 Task: Create a due date automation trigger when advanced on, 2 days working before a card is due add dates starting this week at 11:00 AM.
Action: Mouse moved to (1017, 298)
Screenshot: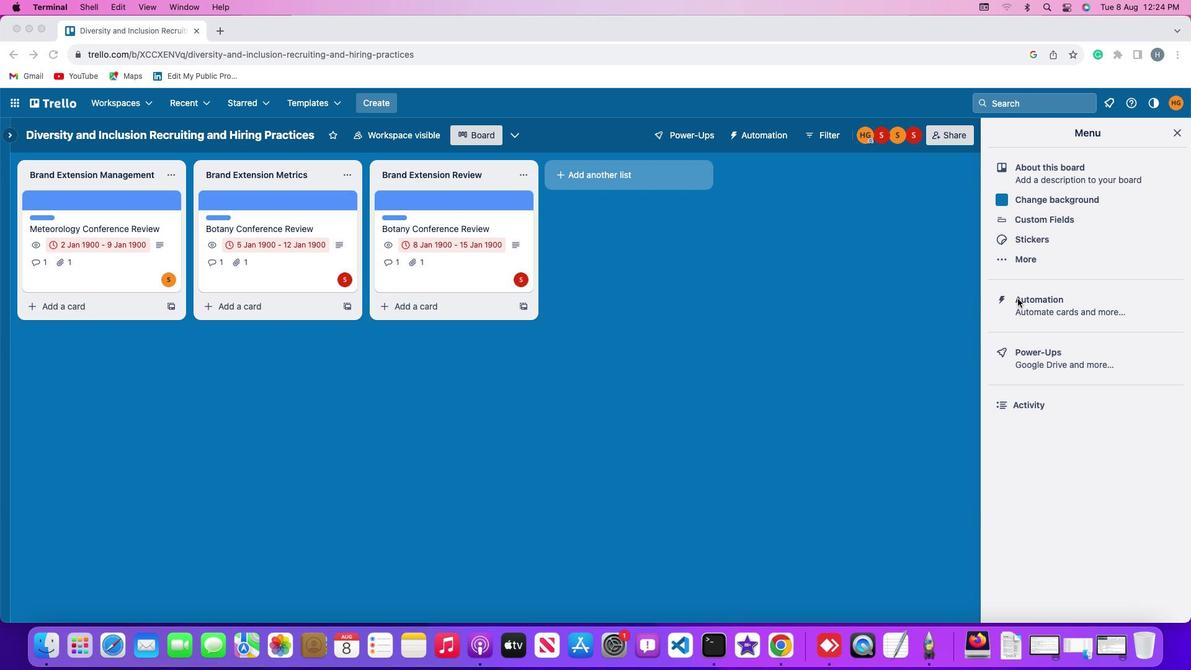 
Action: Mouse pressed left at (1017, 298)
Screenshot: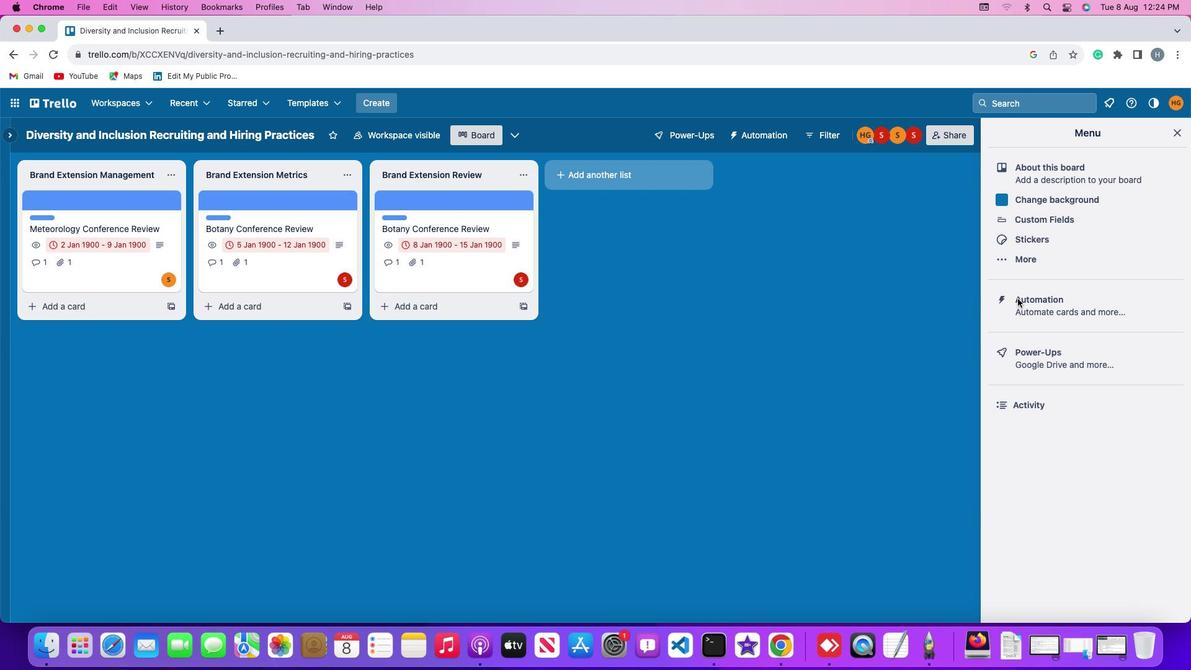 
Action: Mouse pressed left at (1017, 298)
Screenshot: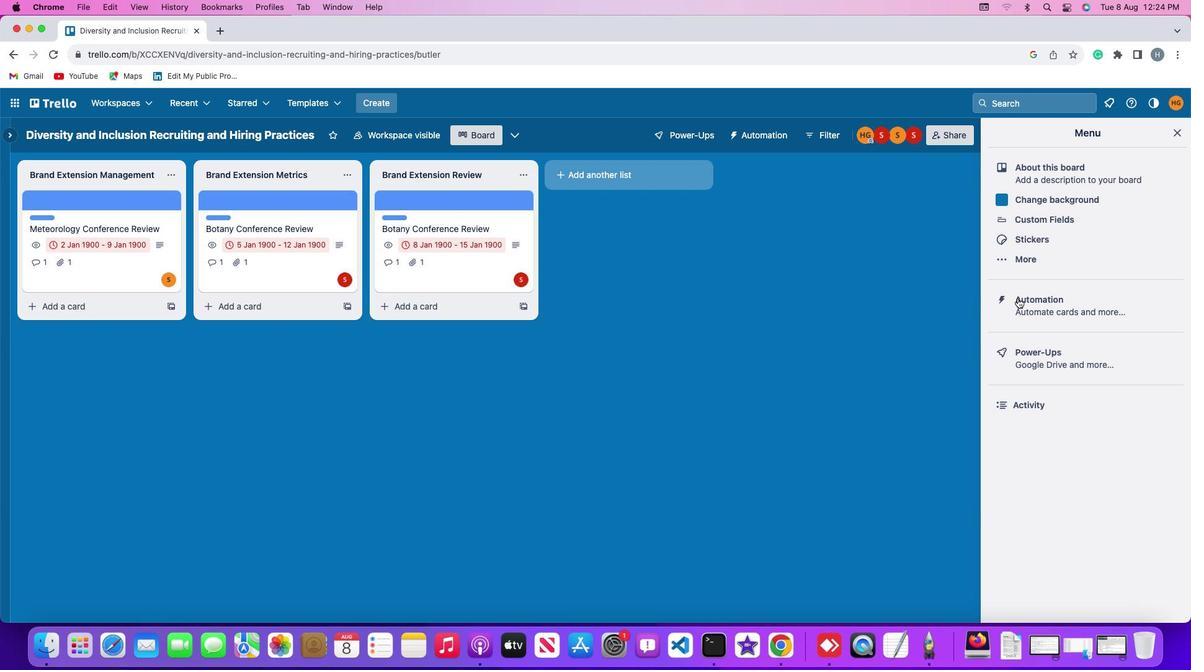 
Action: Mouse moved to (93, 292)
Screenshot: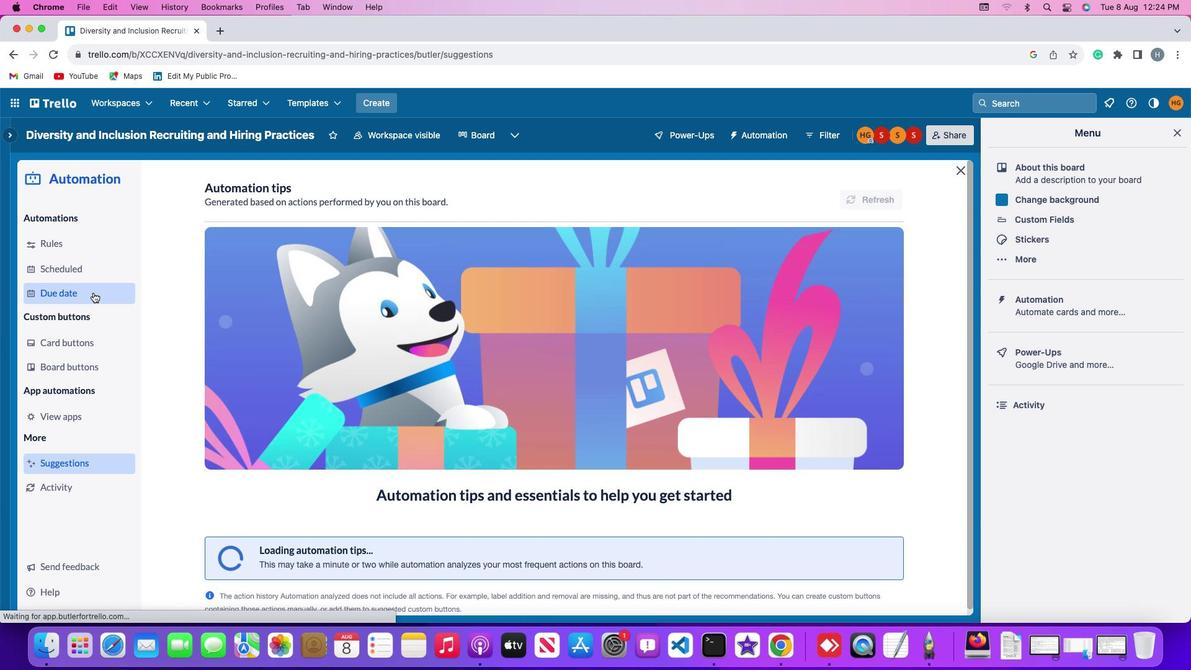 
Action: Mouse pressed left at (93, 292)
Screenshot: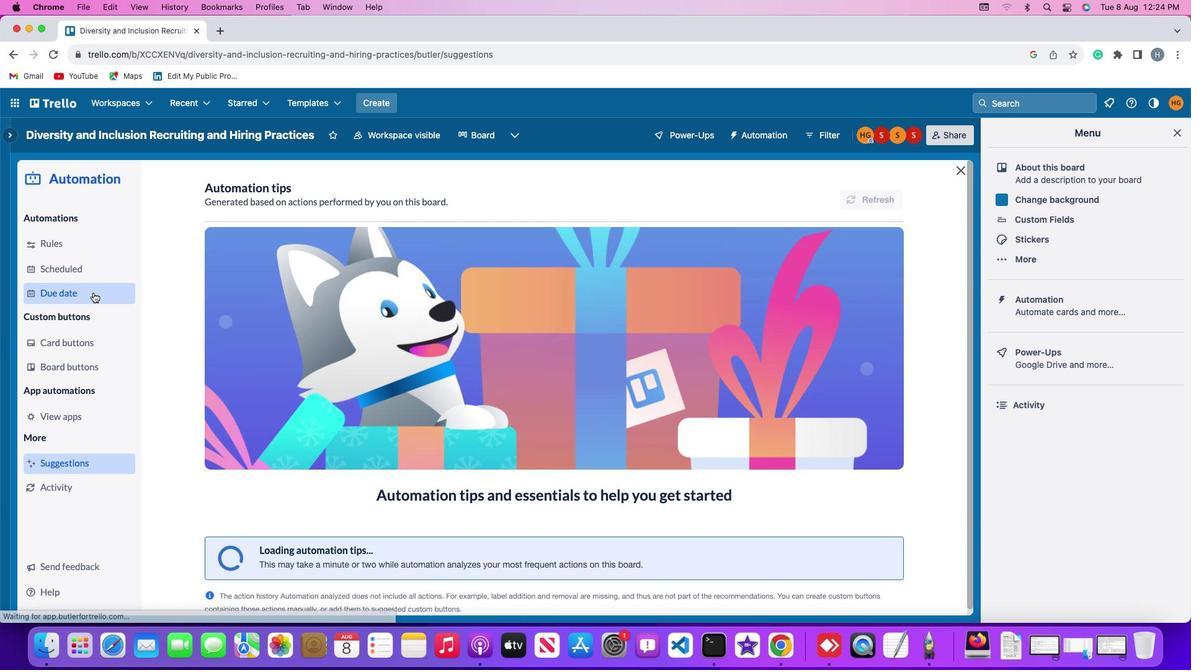 
Action: Mouse moved to (855, 187)
Screenshot: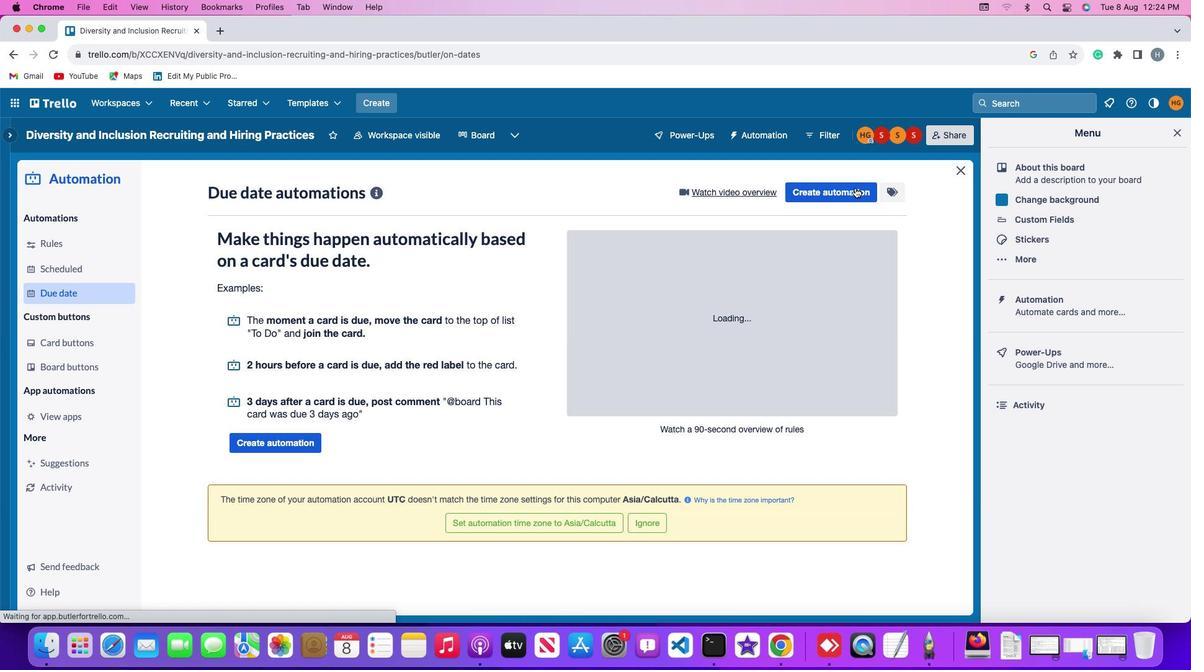 
Action: Mouse pressed left at (855, 187)
Screenshot: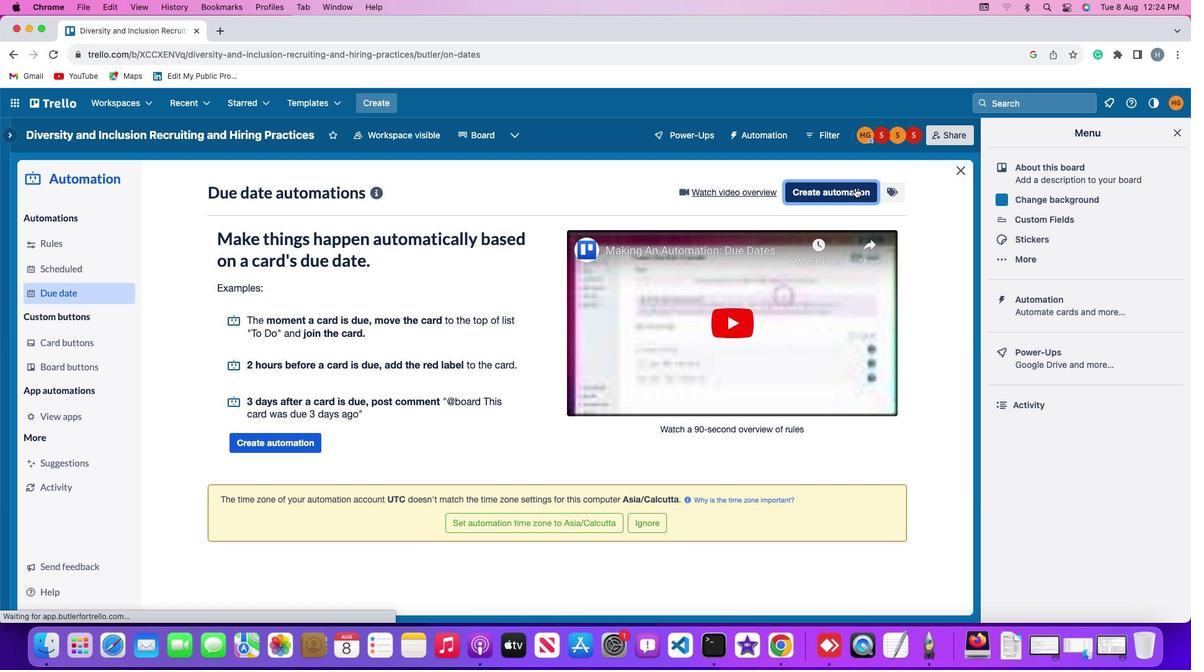 
Action: Mouse moved to (491, 305)
Screenshot: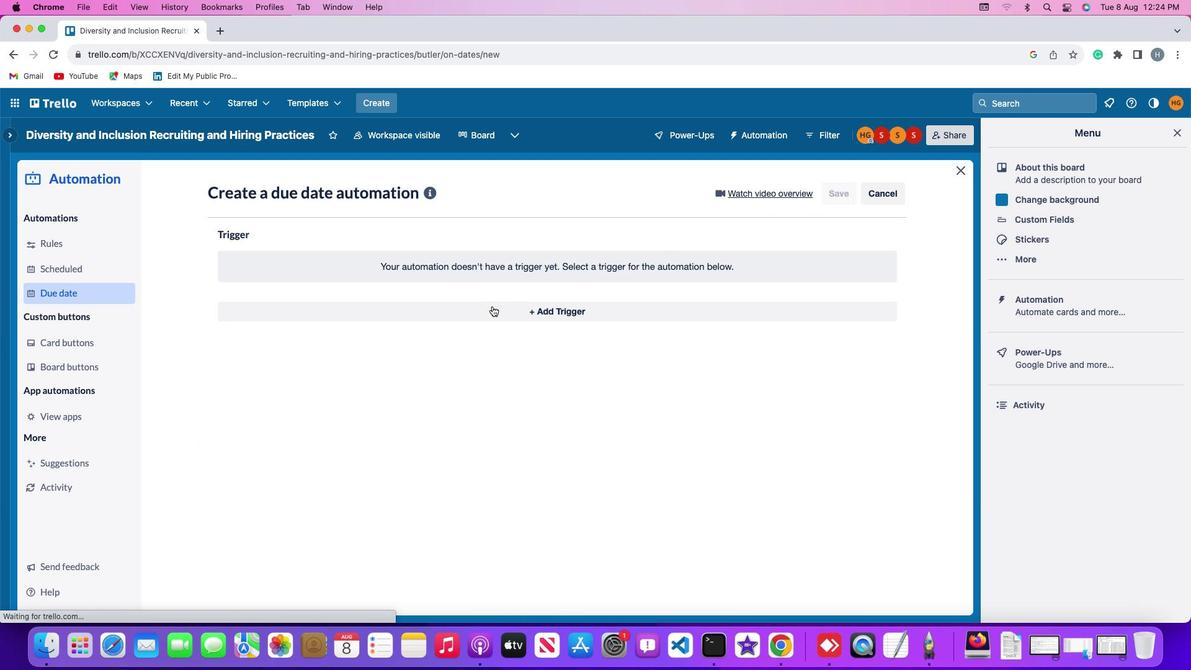 
Action: Mouse pressed left at (491, 305)
Screenshot: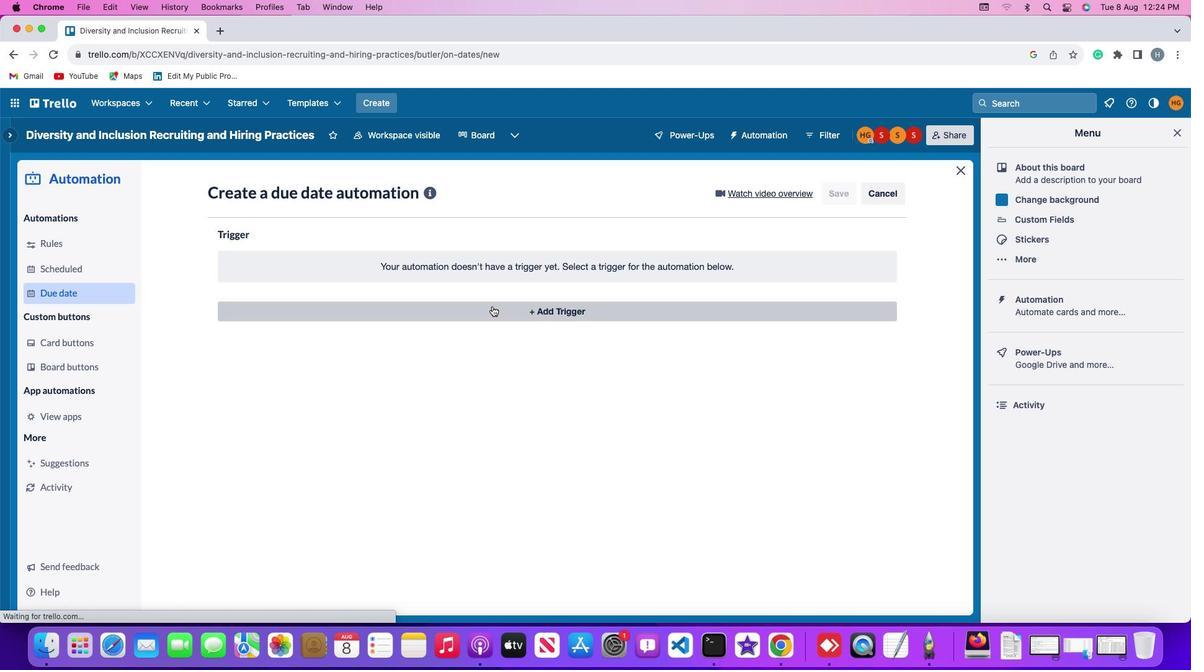 
Action: Mouse moved to (243, 495)
Screenshot: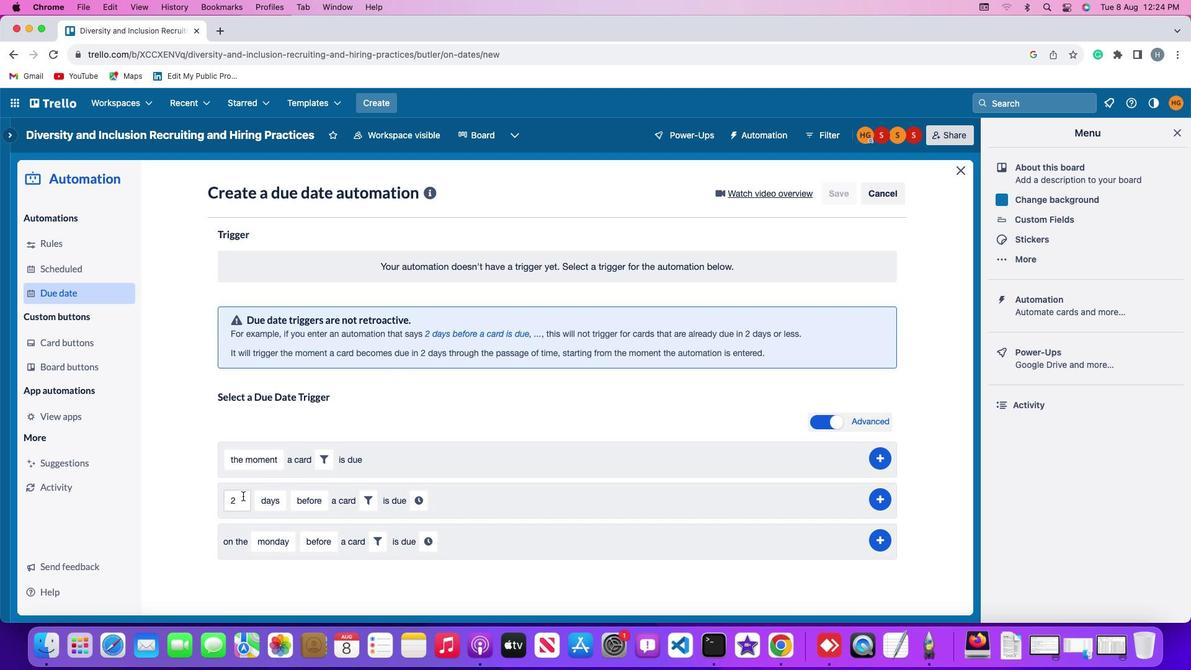 
Action: Mouse pressed left at (243, 495)
Screenshot: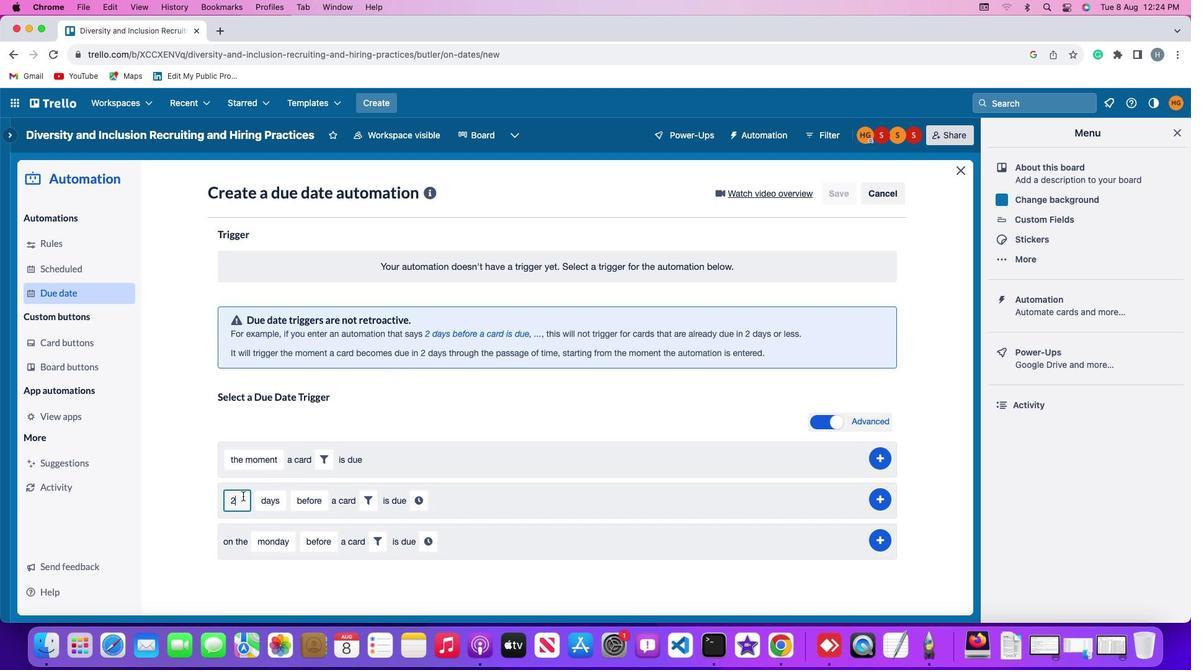 
Action: Key pressed Key.backspace'2'
Screenshot: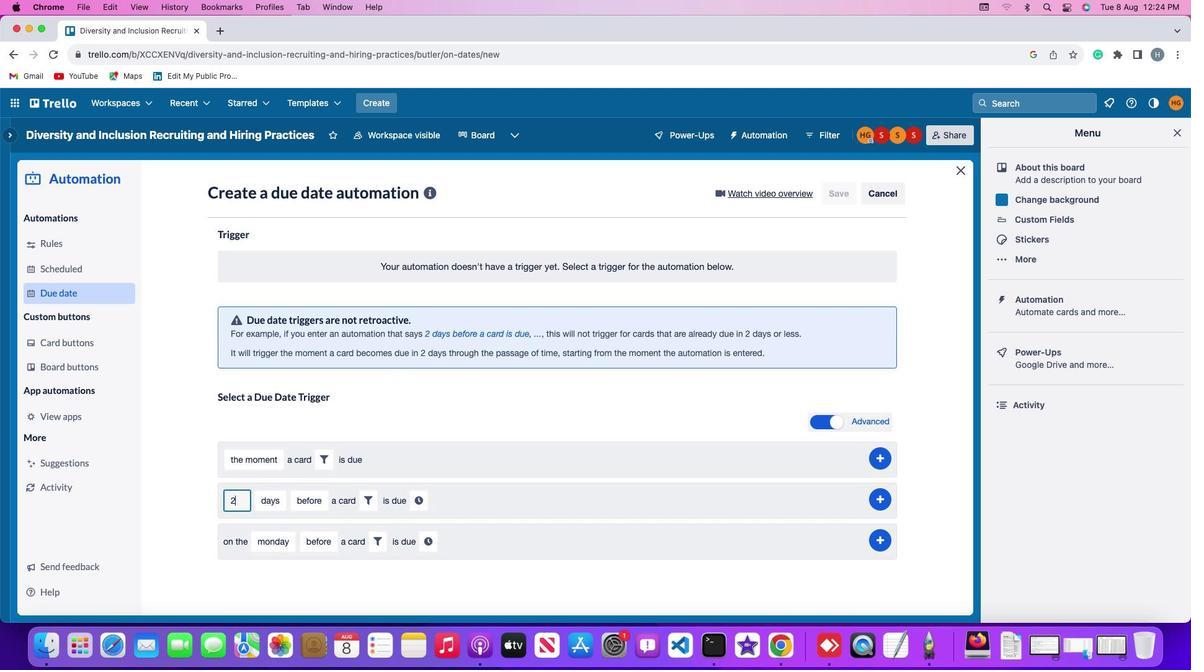 
Action: Mouse moved to (260, 496)
Screenshot: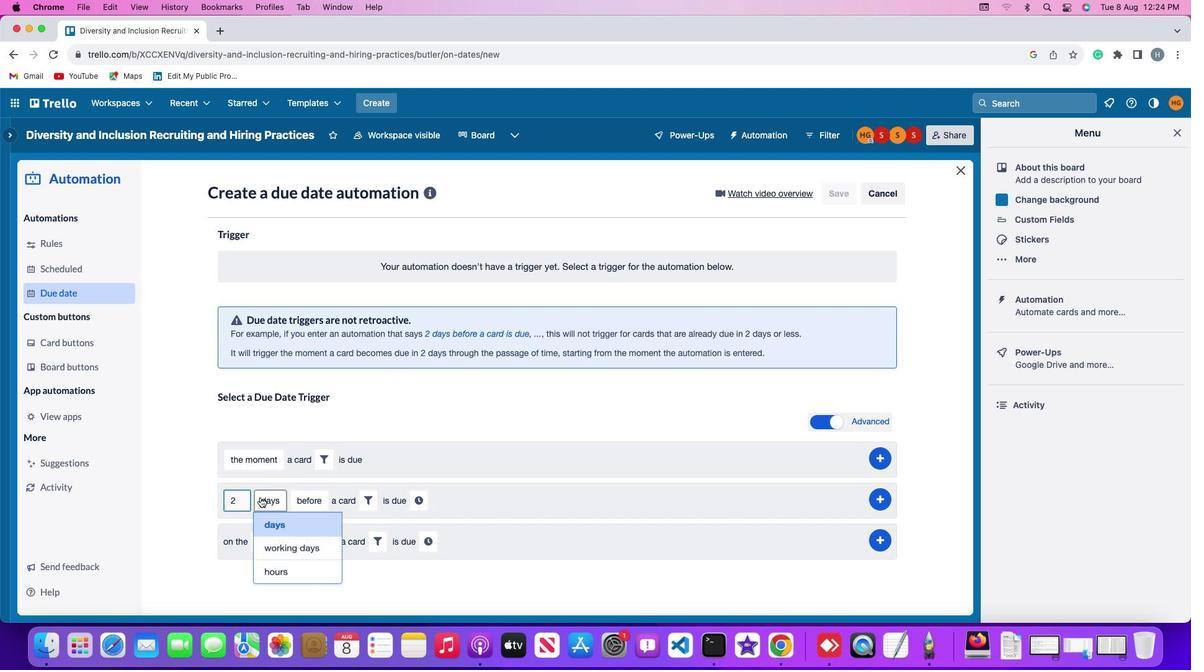 
Action: Mouse pressed left at (260, 496)
Screenshot: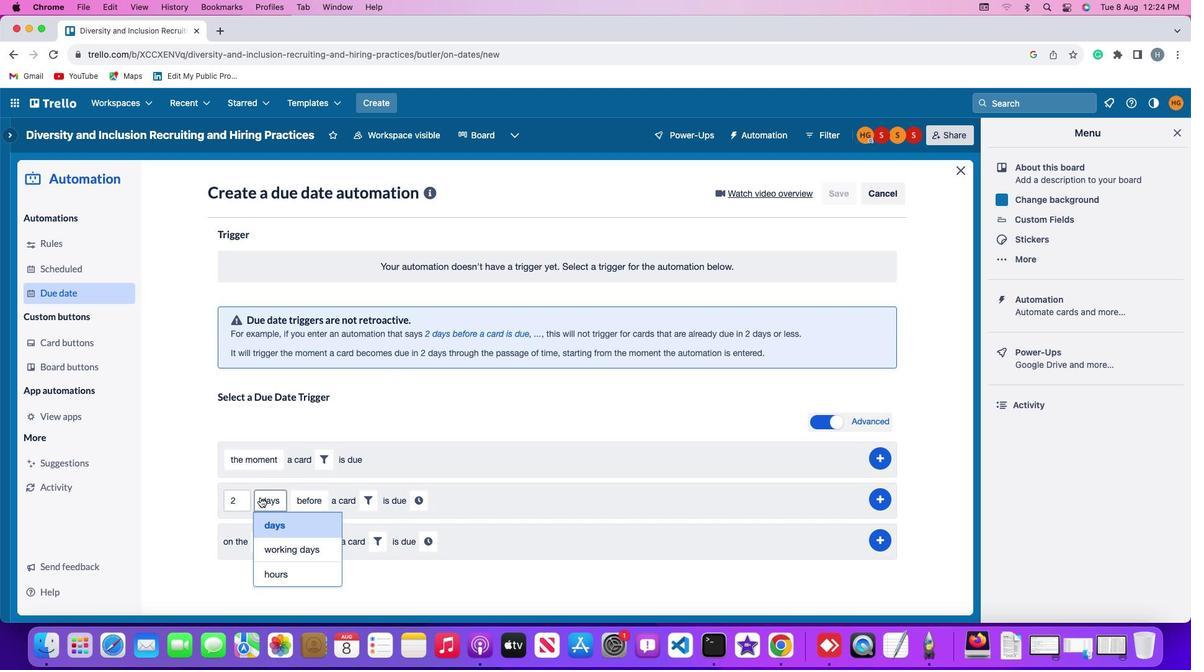 
Action: Mouse moved to (275, 547)
Screenshot: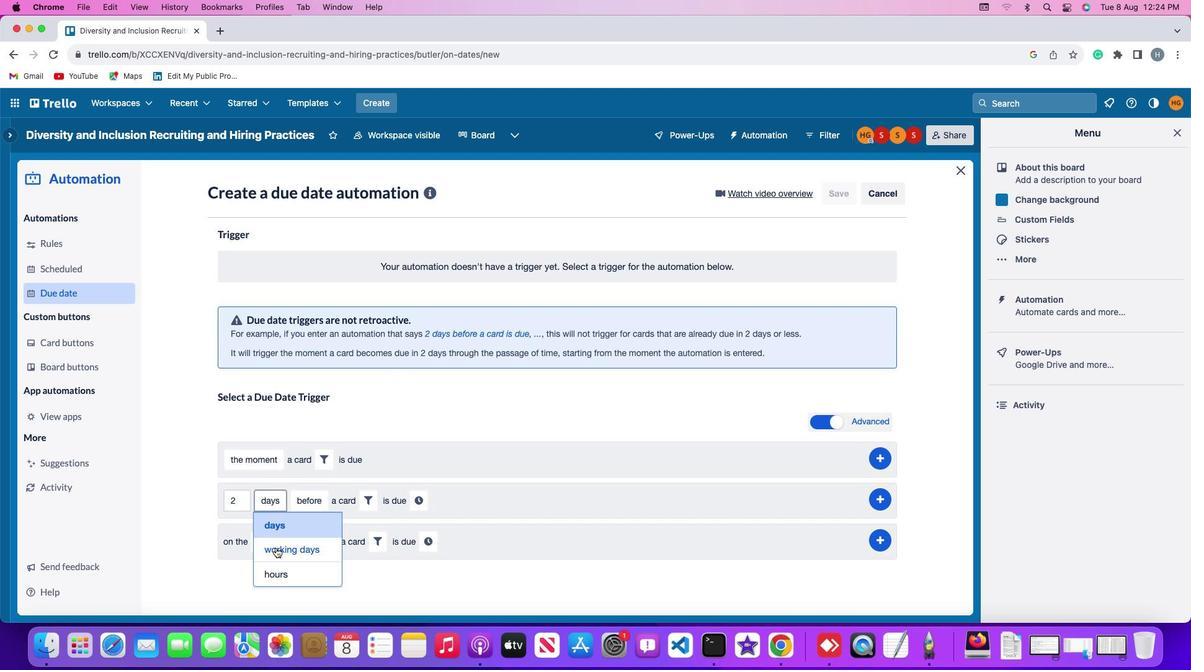 
Action: Mouse pressed left at (275, 547)
Screenshot: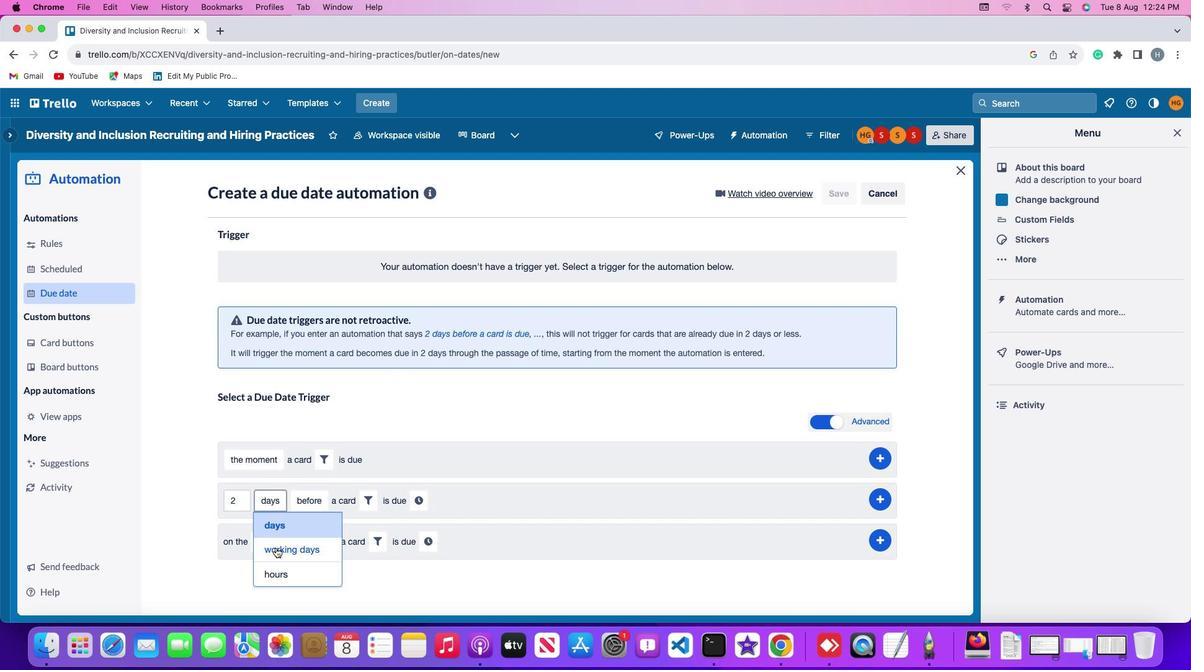 
Action: Mouse moved to (336, 503)
Screenshot: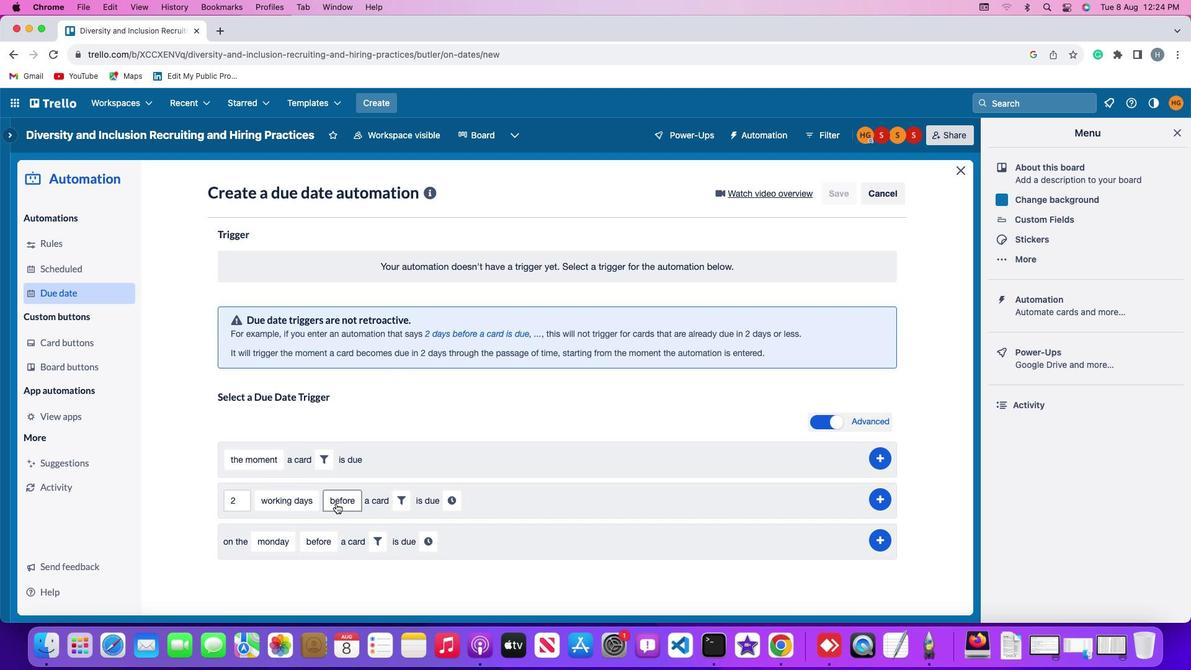 
Action: Mouse pressed left at (336, 503)
Screenshot: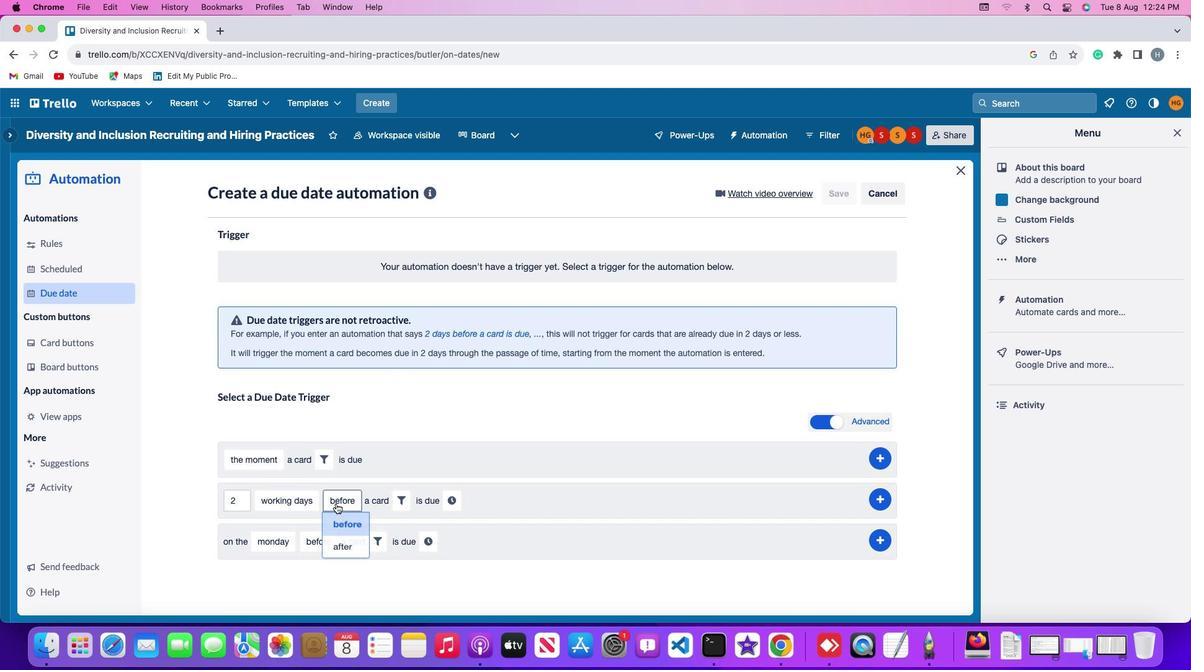 
Action: Mouse moved to (343, 522)
Screenshot: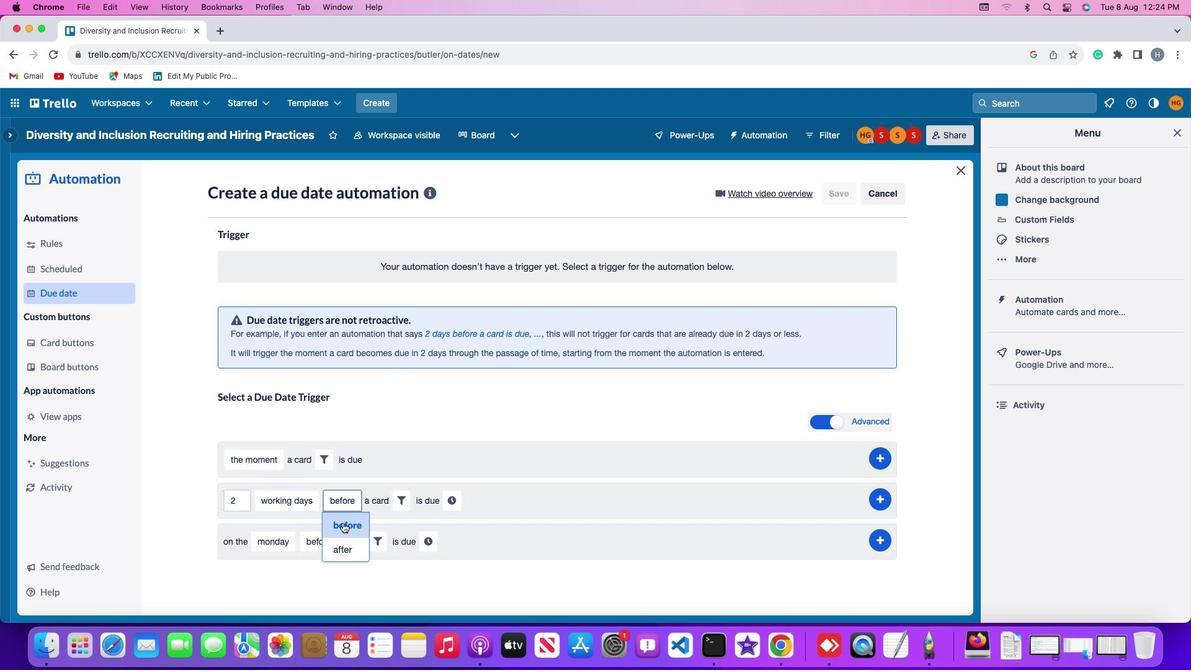 
Action: Mouse pressed left at (343, 522)
Screenshot: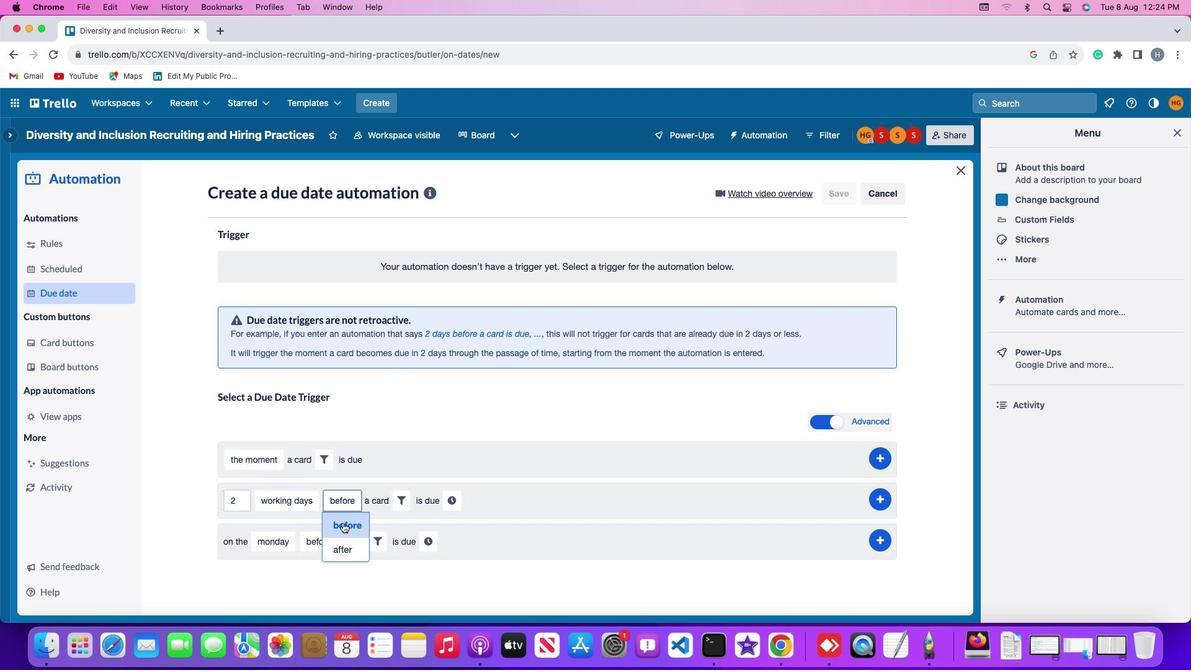
Action: Mouse moved to (405, 501)
Screenshot: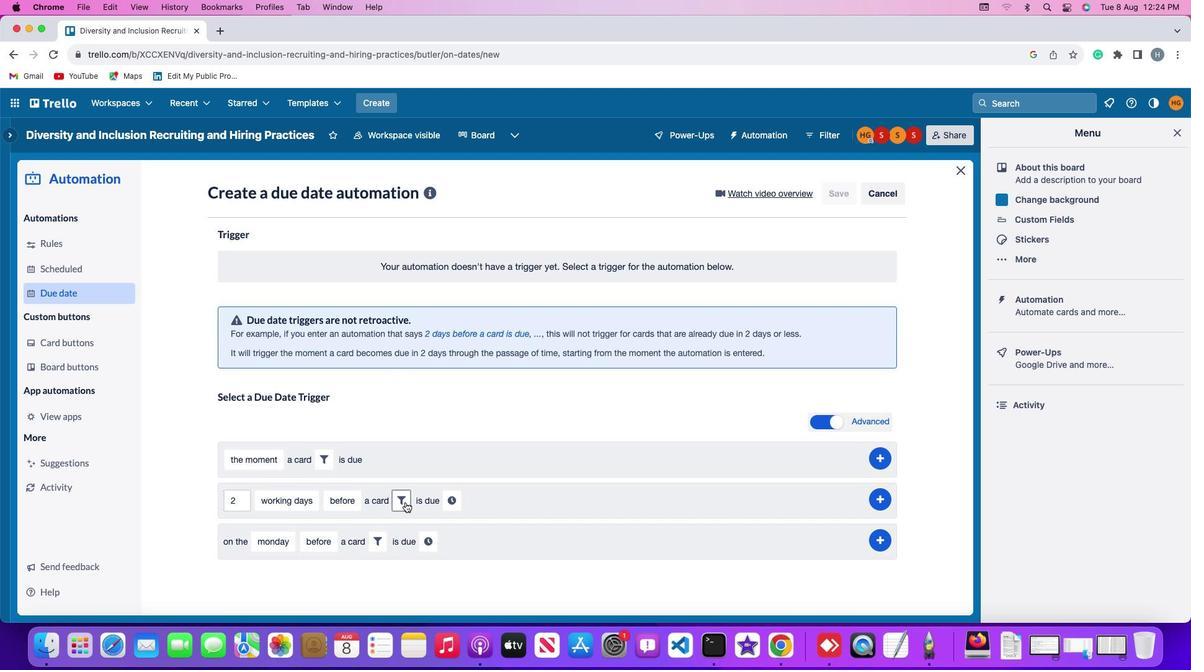 
Action: Mouse pressed left at (405, 501)
Screenshot: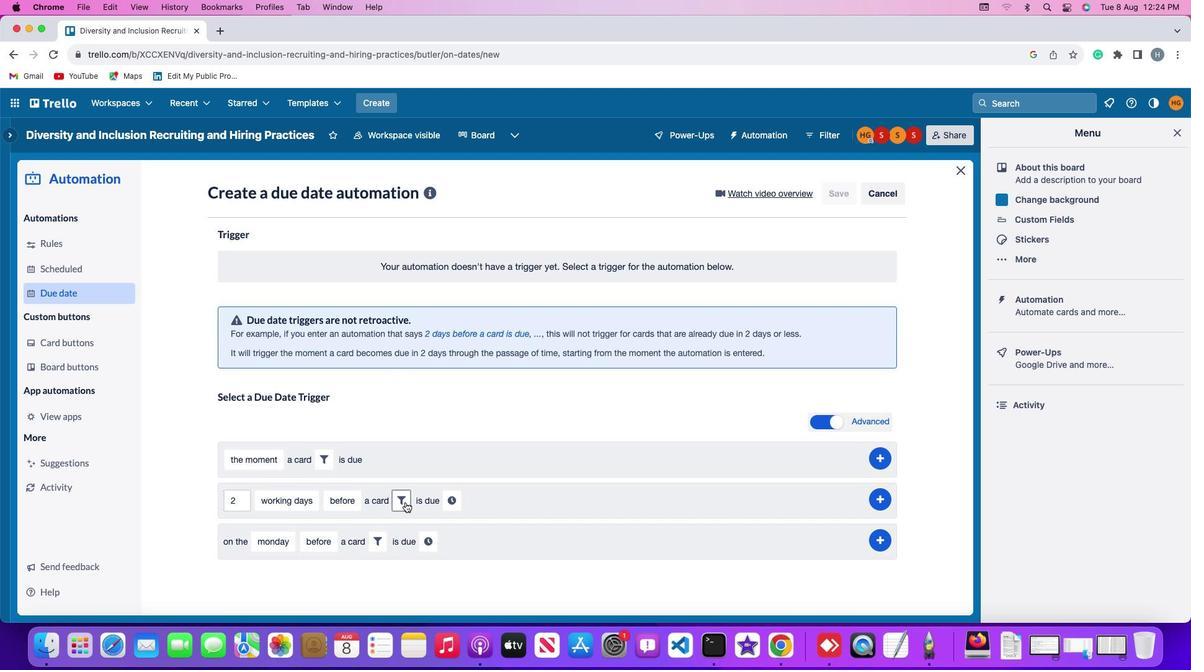 
Action: Mouse moved to (469, 534)
Screenshot: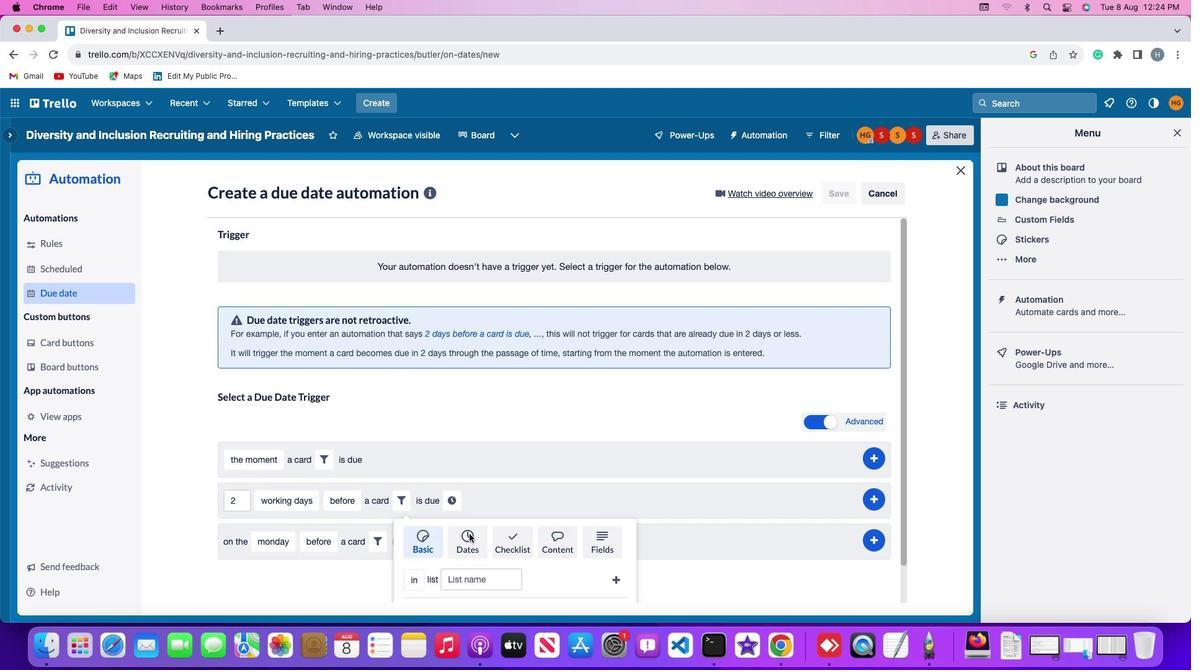 
Action: Mouse pressed left at (469, 534)
Screenshot: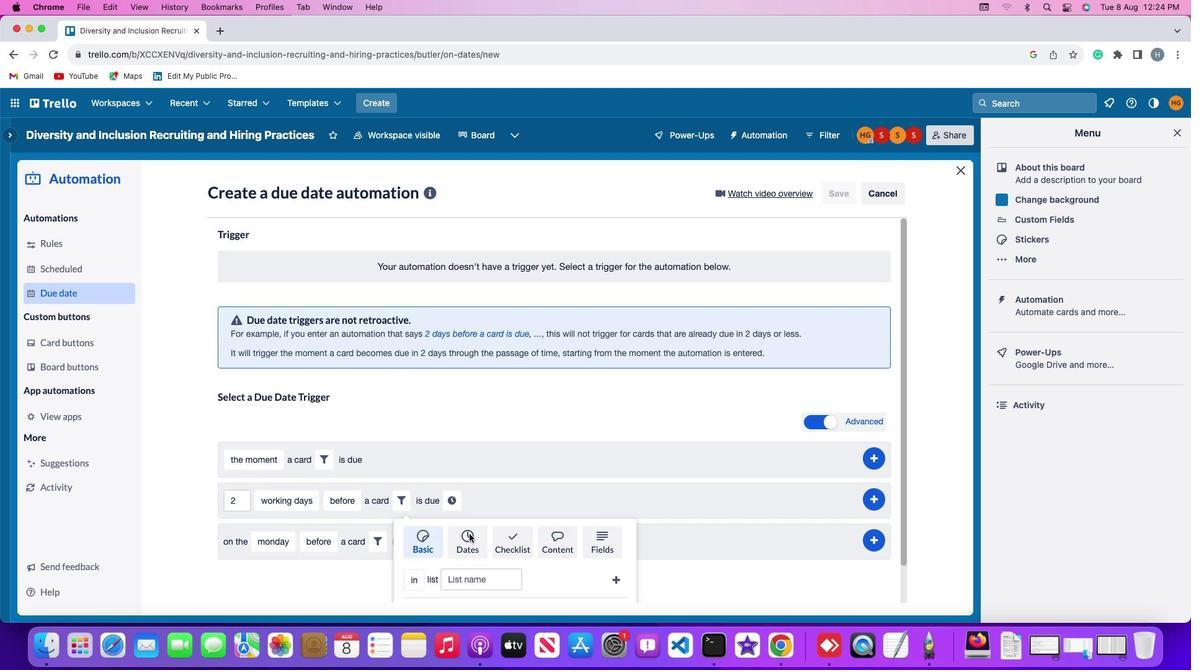 
Action: Mouse moved to (359, 569)
Screenshot: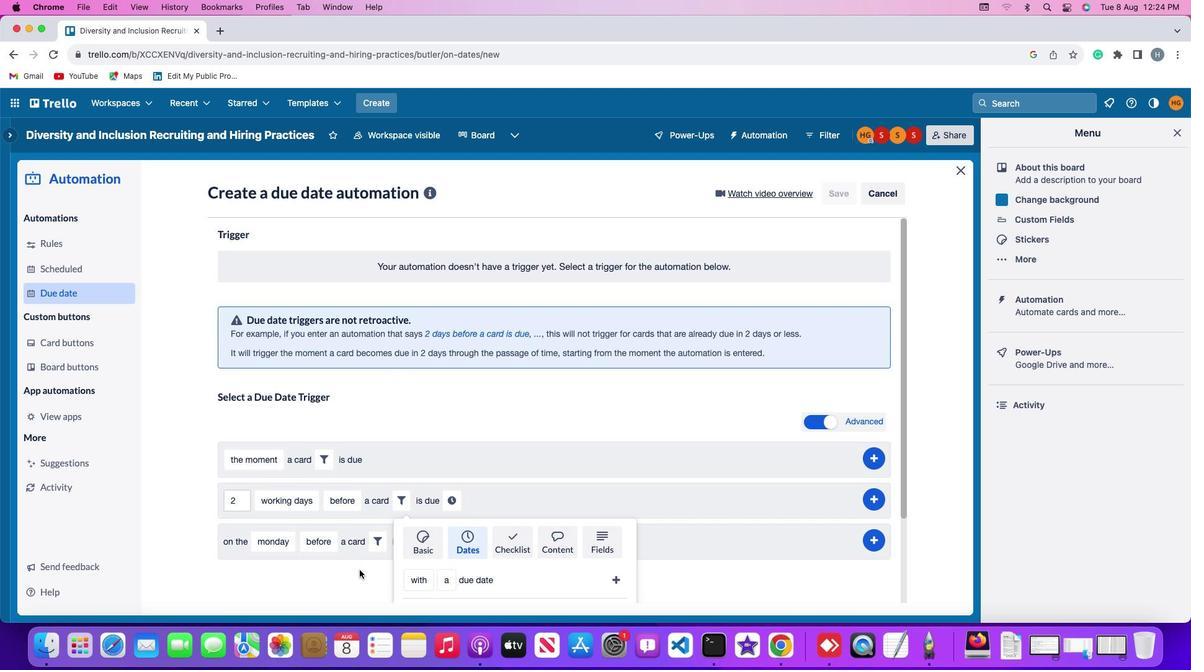 
Action: Mouse scrolled (359, 569) with delta (0, 0)
Screenshot: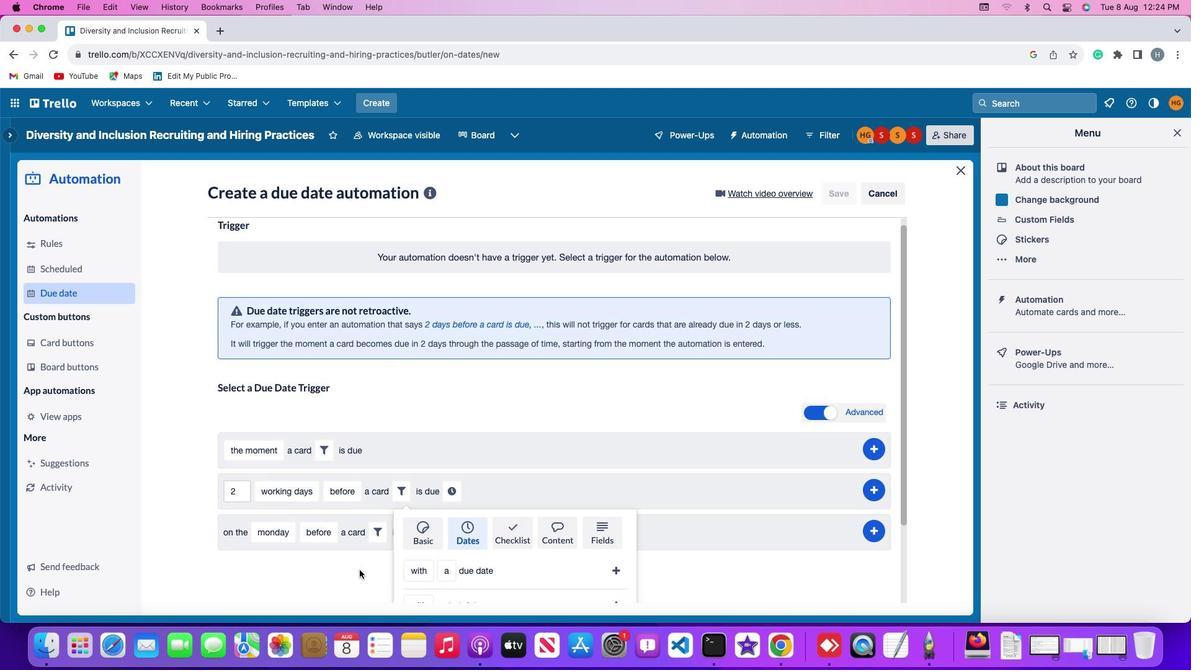 
Action: Mouse scrolled (359, 569) with delta (0, 0)
Screenshot: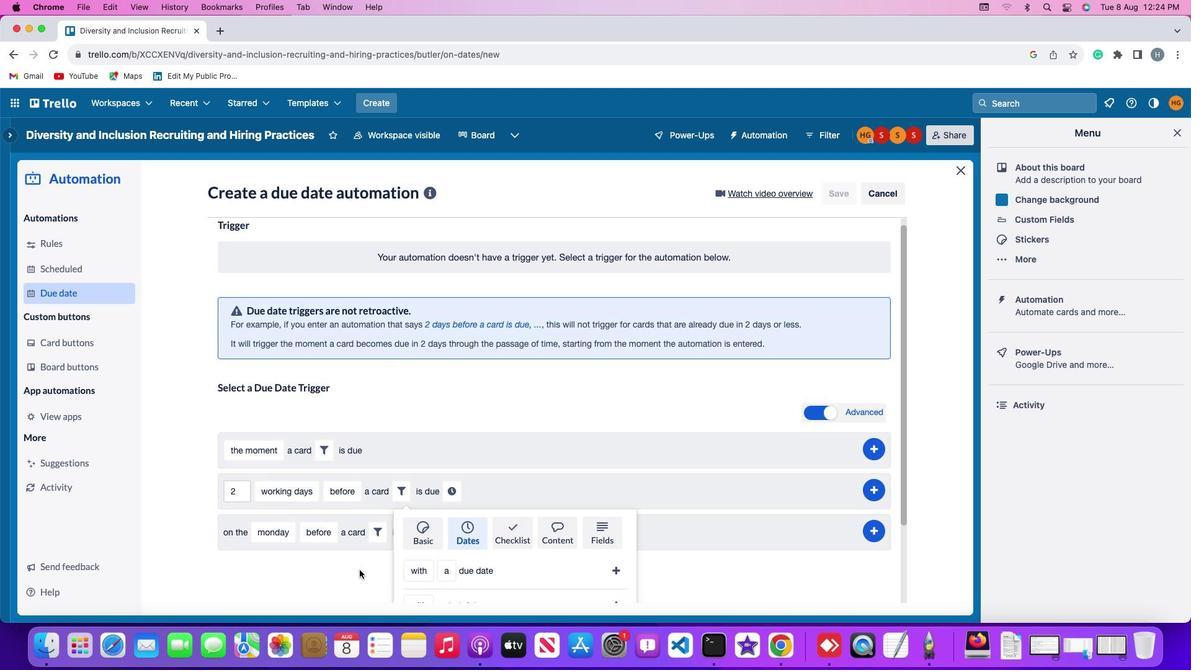 
Action: Mouse scrolled (359, 569) with delta (0, -2)
Screenshot: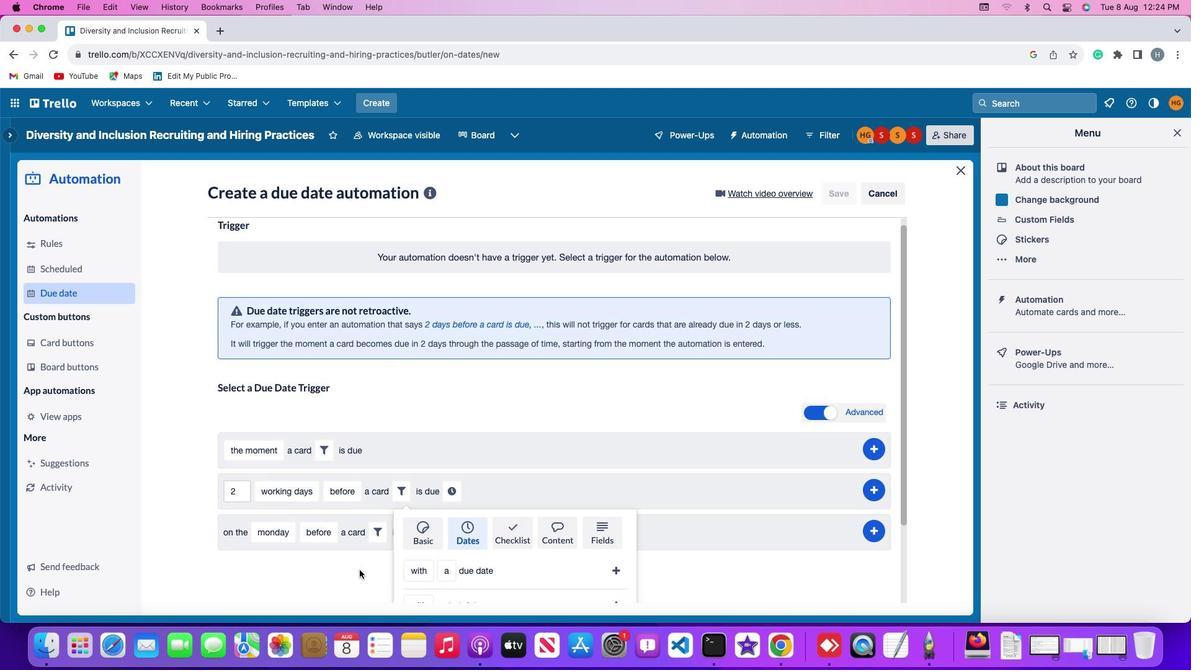 
Action: Mouse scrolled (359, 569) with delta (0, -3)
Screenshot: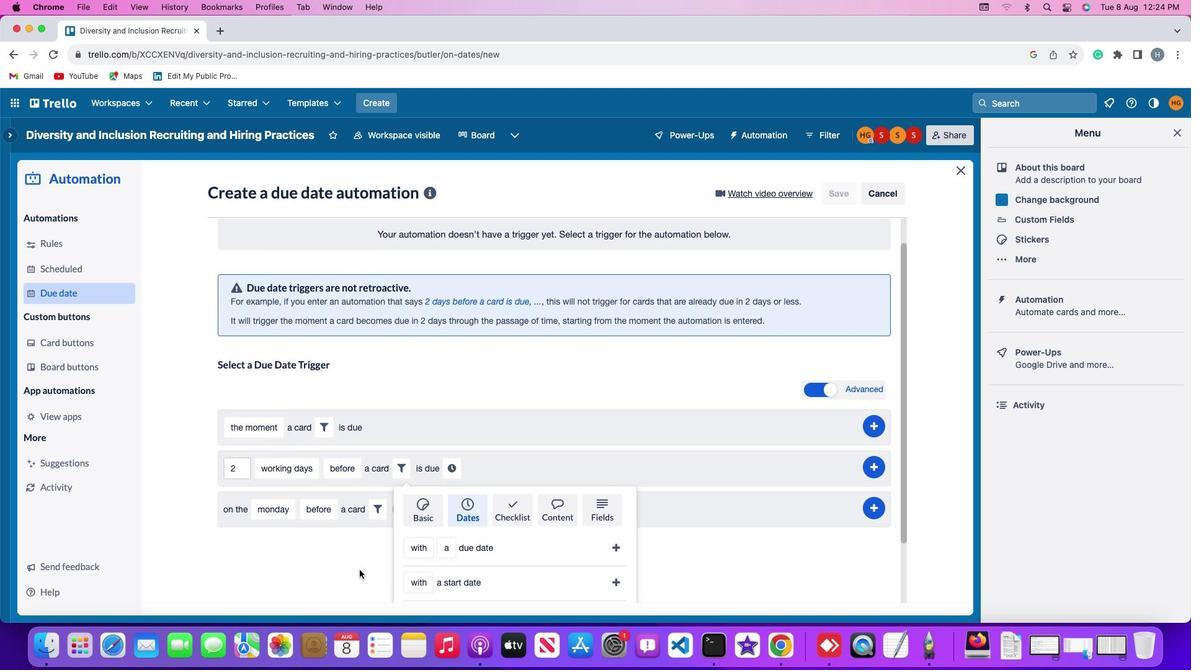 
Action: Mouse scrolled (359, 569) with delta (0, -3)
Screenshot: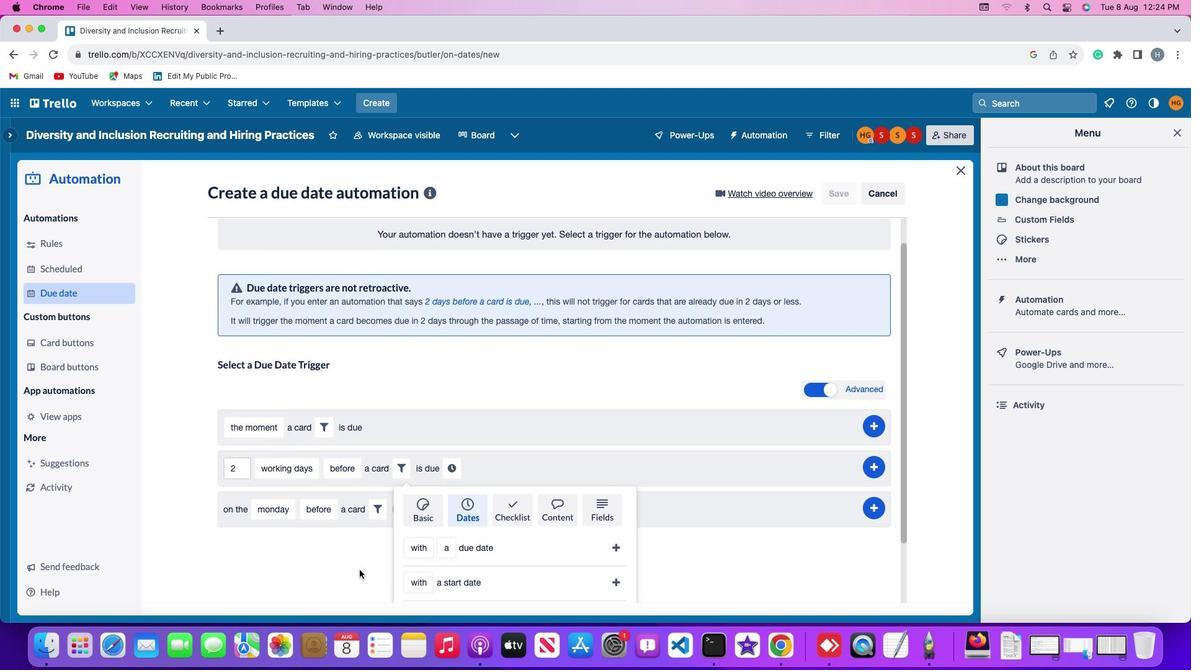 
Action: Mouse scrolled (359, 569) with delta (0, -4)
Screenshot: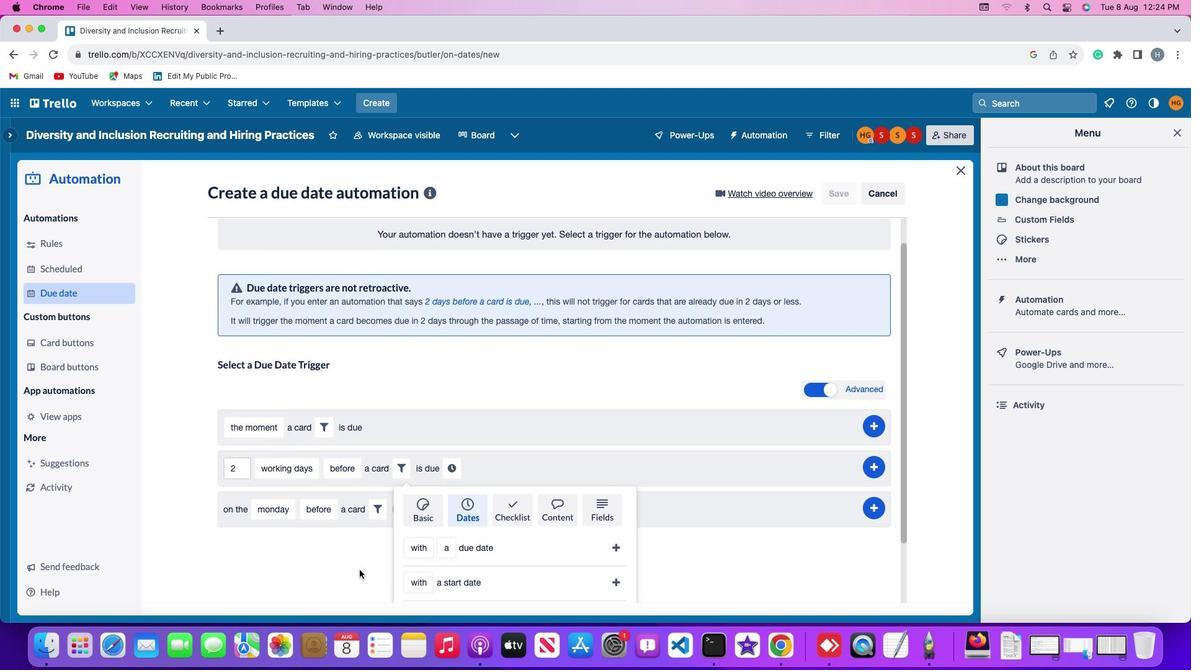 
Action: Mouse scrolled (359, 569) with delta (0, -4)
Screenshot: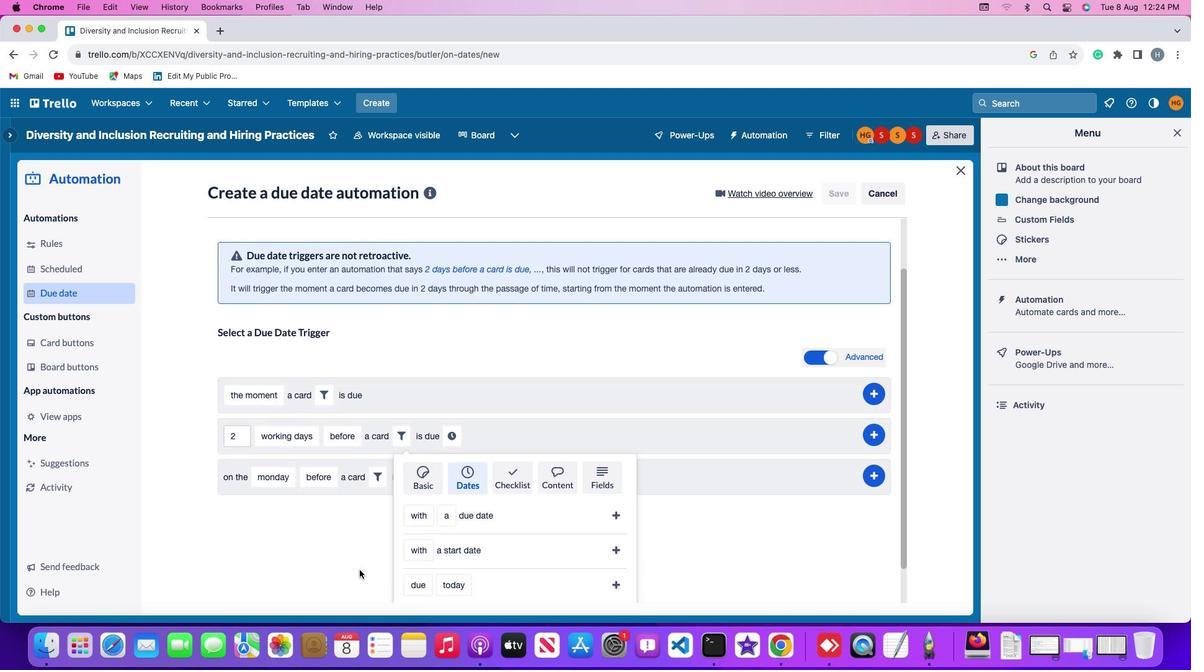 
Action: Mouse scrolled (359, 569) with delta (0, -4)
Screenshot: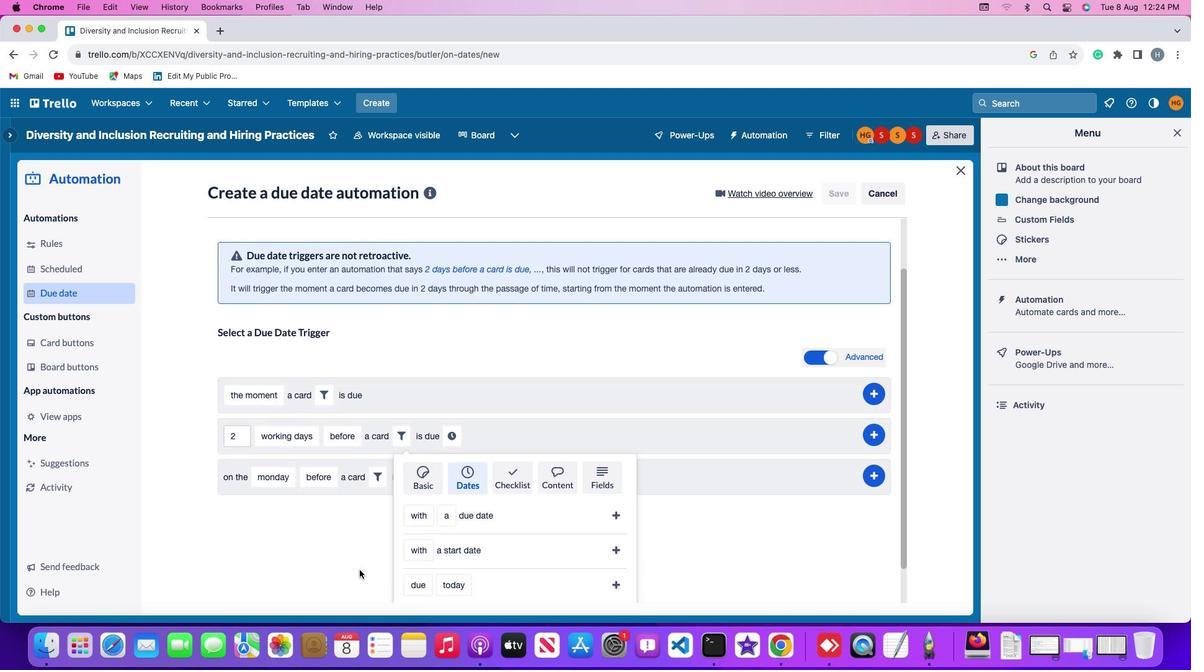 
Action: Mouse moved to (417, 544)
Screenshot: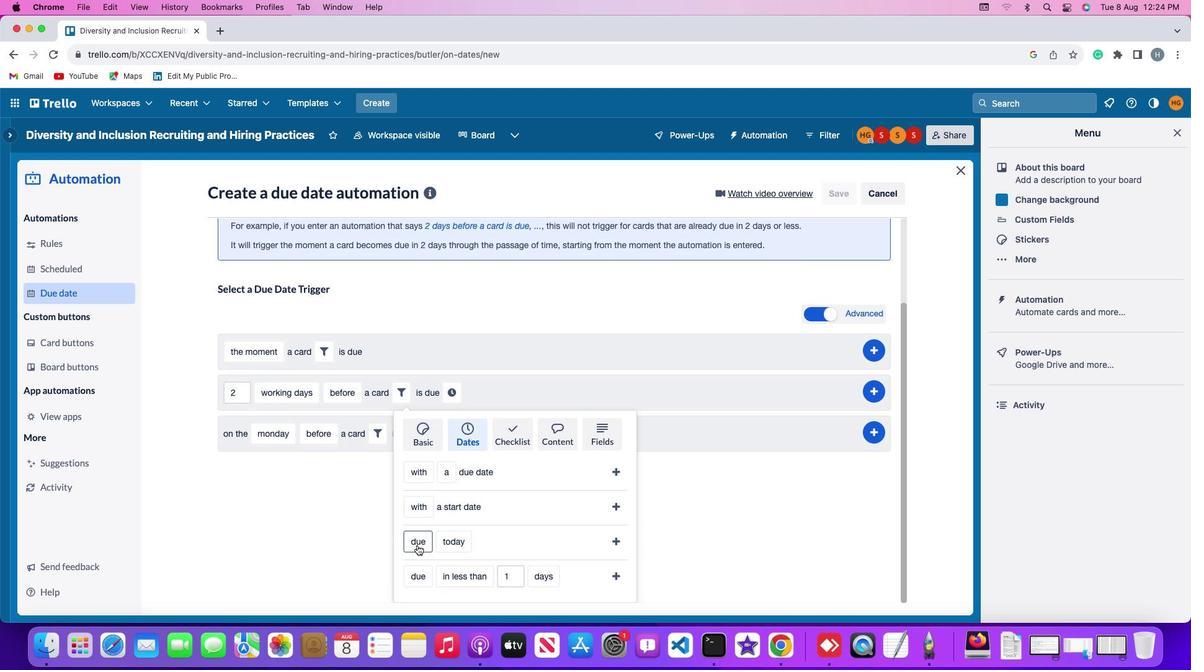 
Action: Mouse pressed left at (417, 544)
Screenshot: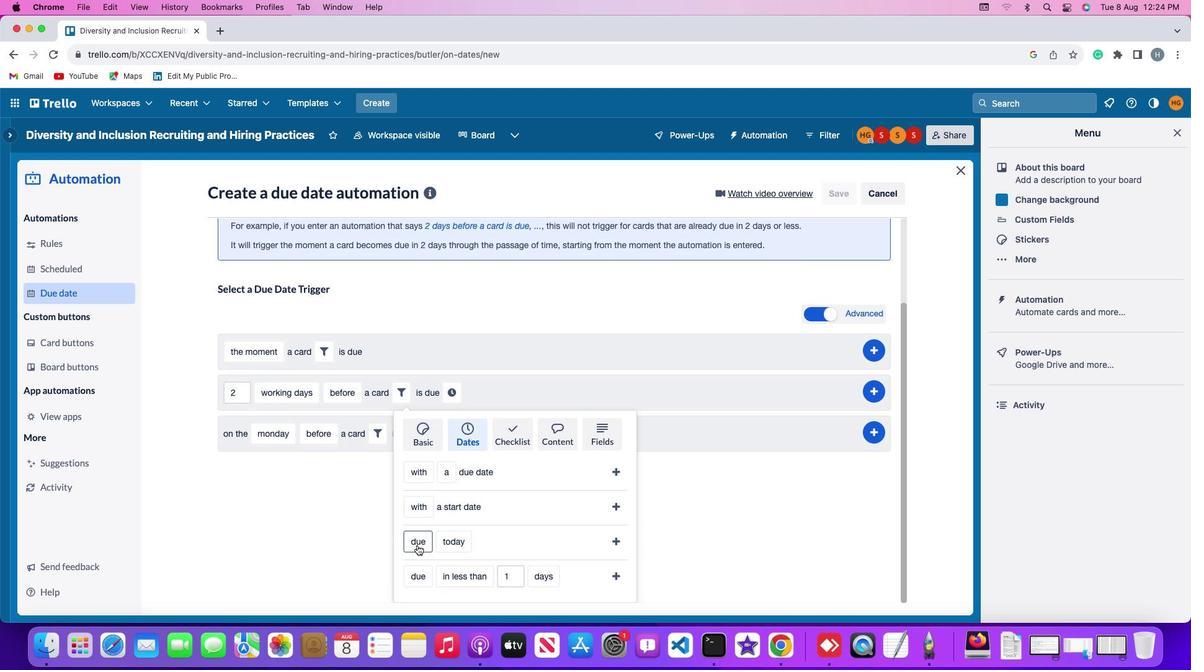 
Action: Mouse moved to (431, 488)
Screenshot: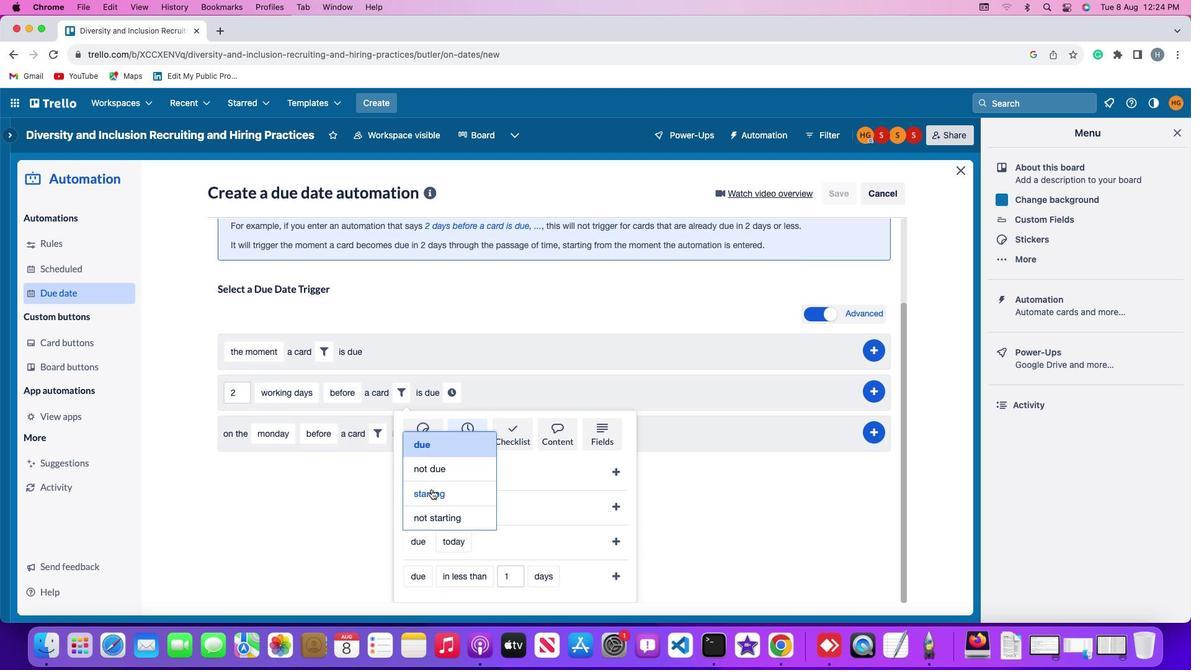
Action: Mouse pressed left at (431, 488)
Screenshot: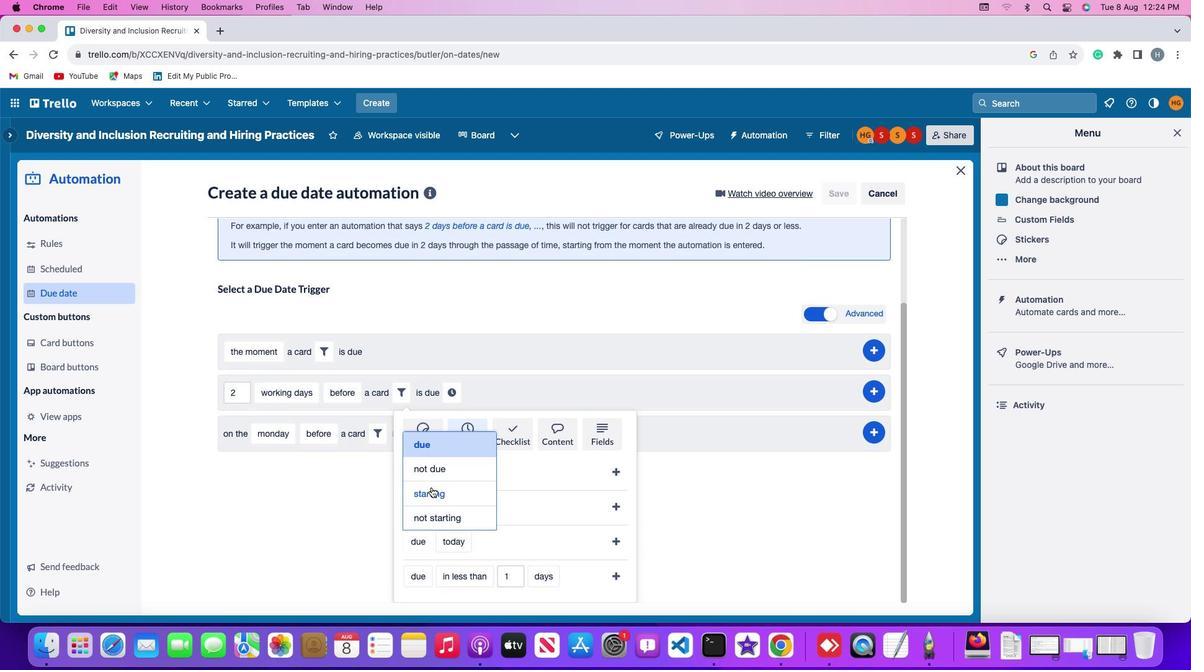 
Action: Mouse moved to (466, 540)
Screenshot: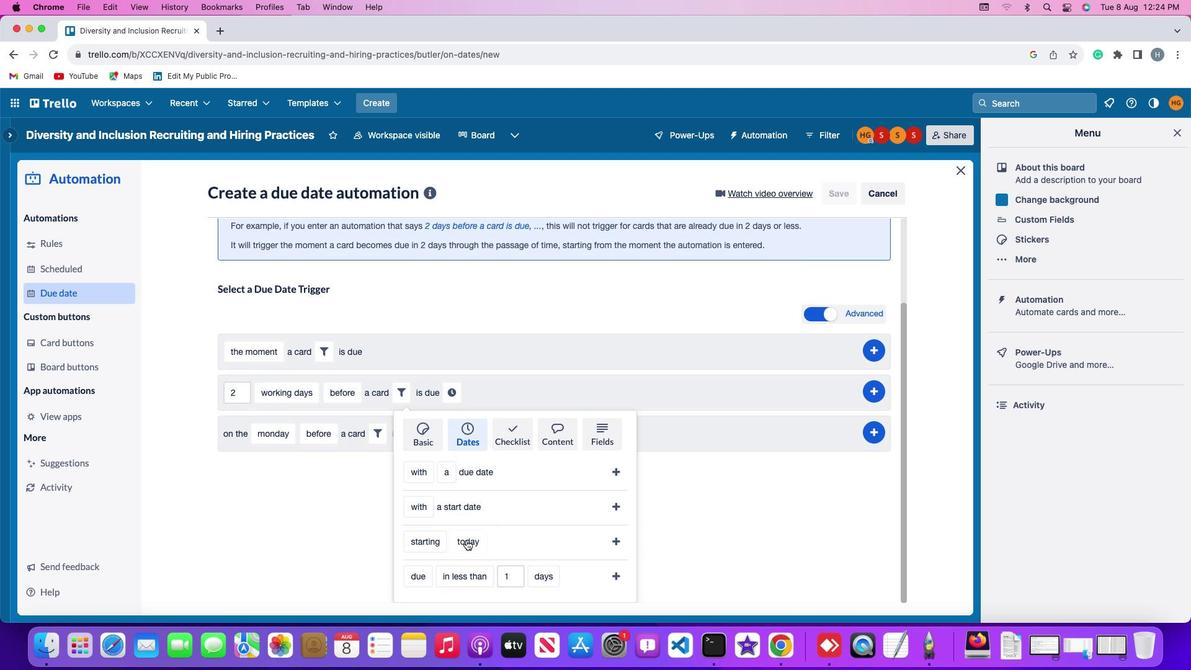 
Action: Mouse pressed left at (466, 540)
Screenshot: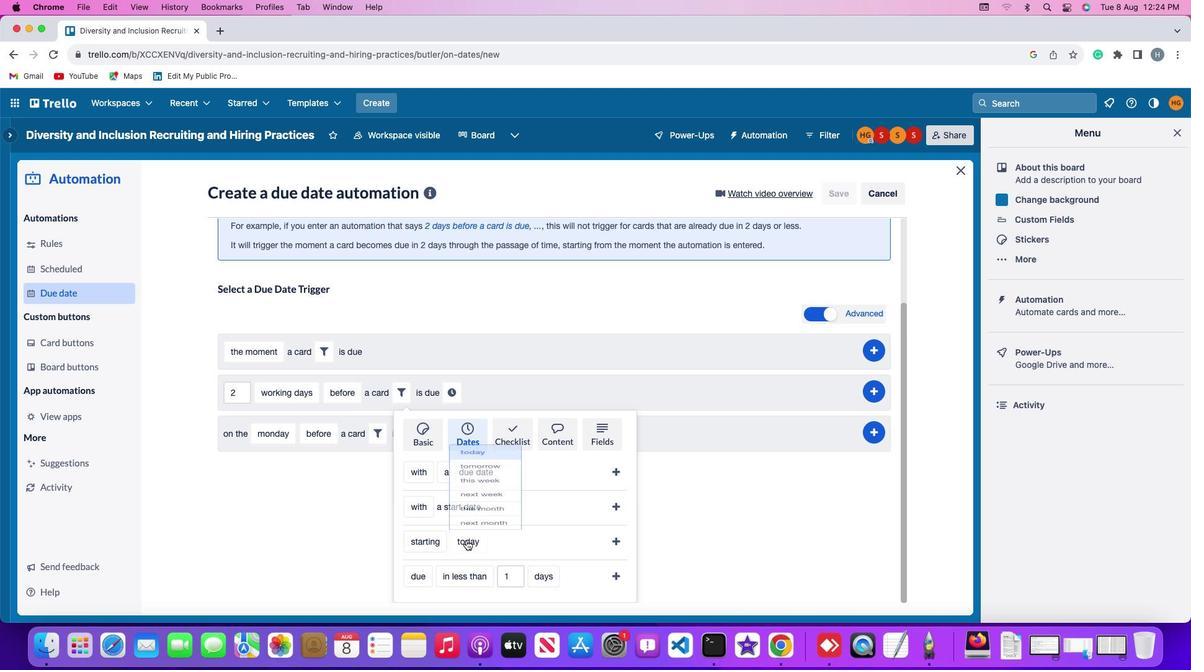 
Action: Mouse moved to (472, 447)
Screenshot: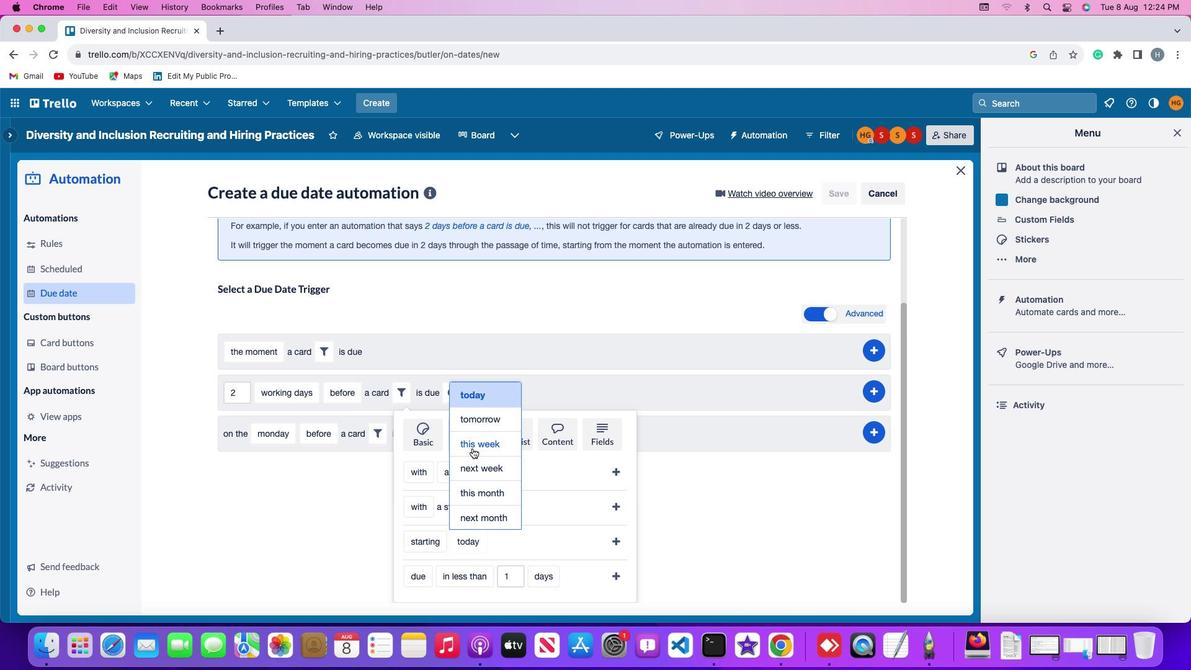 
Action: Mouse pressed left at (472, 447)
Screenshot: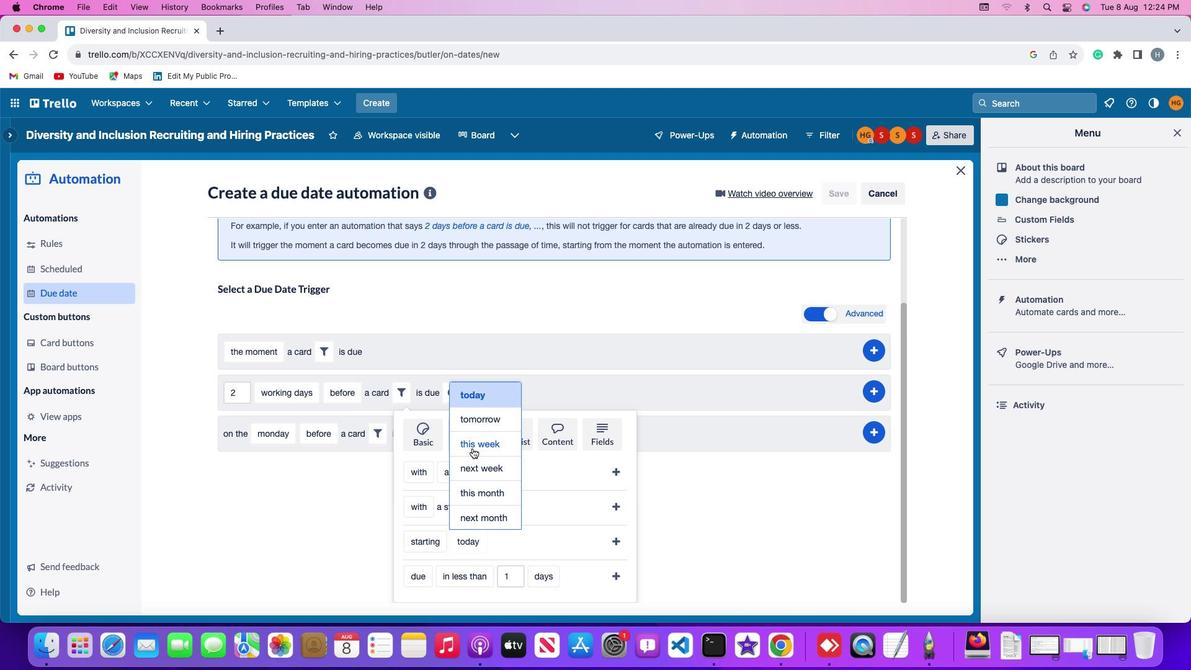 
Action: Mouse moved to (614, 536)
Screenshot: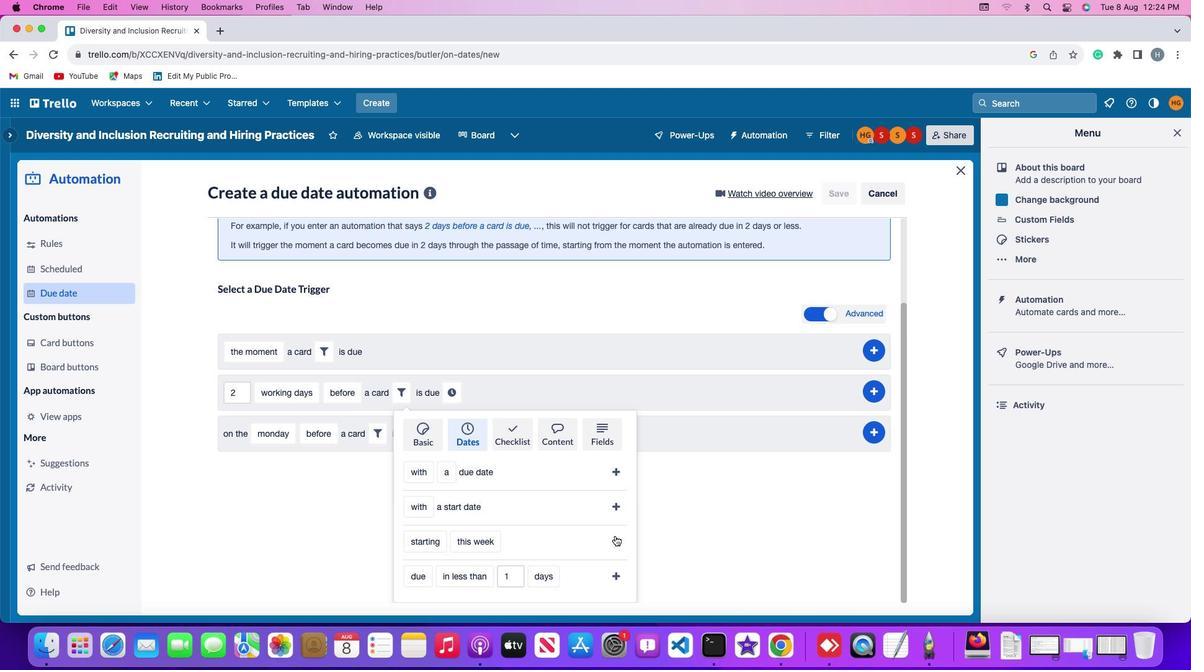 
Action: Mouse pressed left at (614, 536)
Screenshot: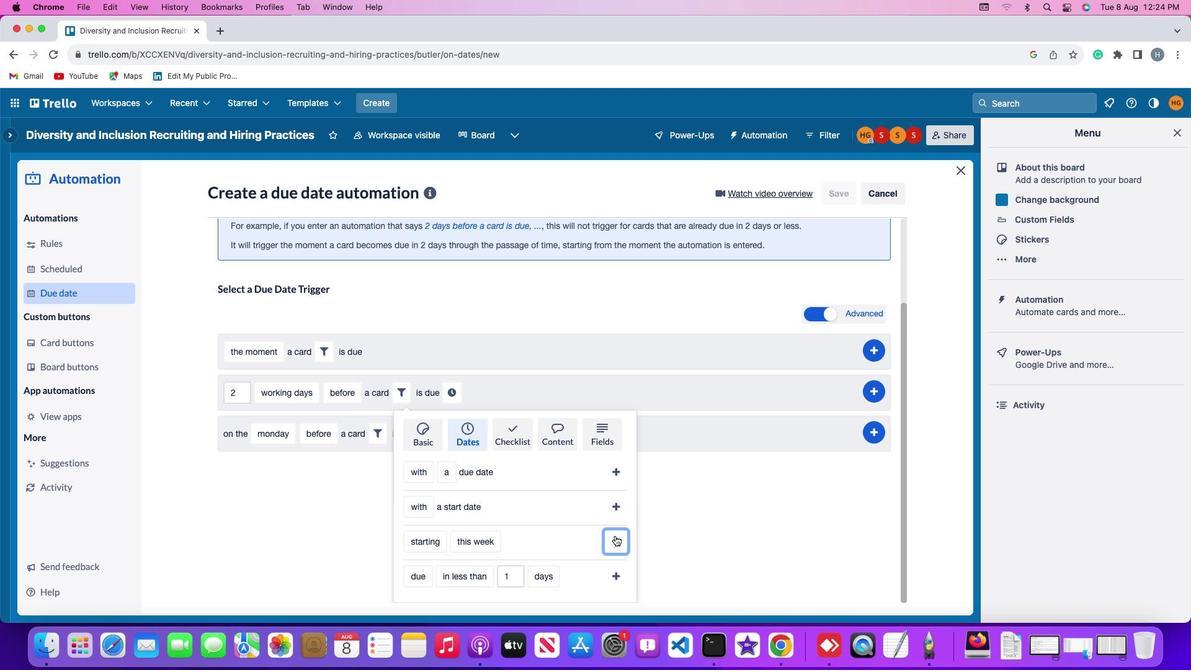 
Action: Mouse moved to (555, 506)
Screenshot: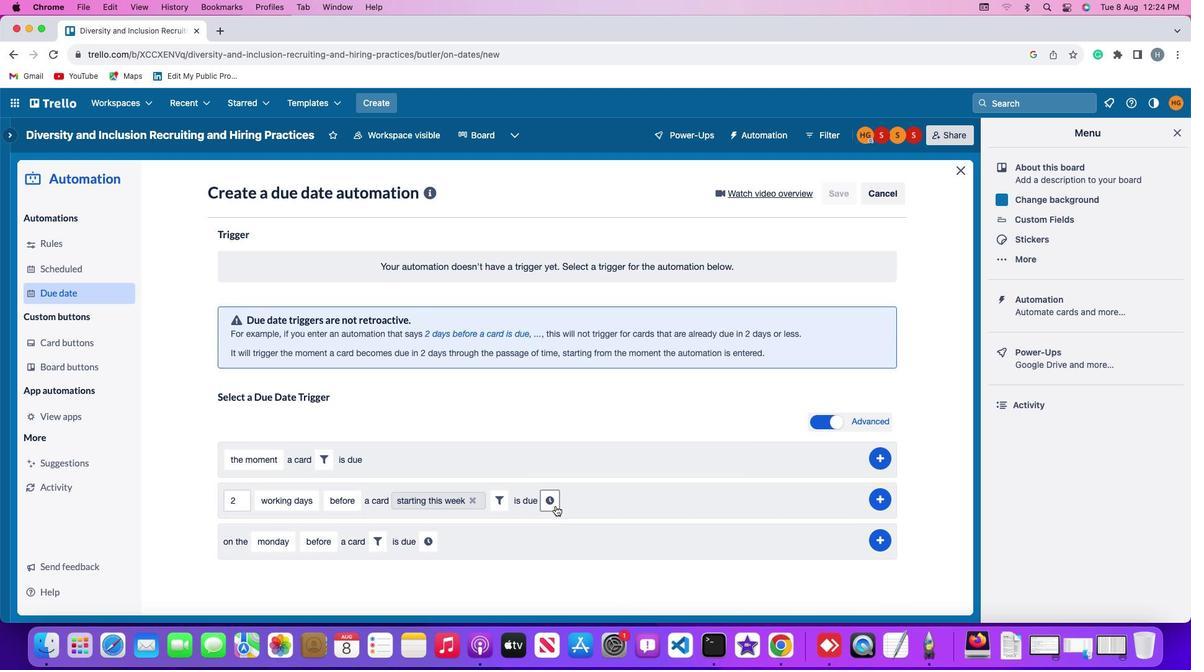 
Action: Mouse pressed left at (555, 506)
Screenshot: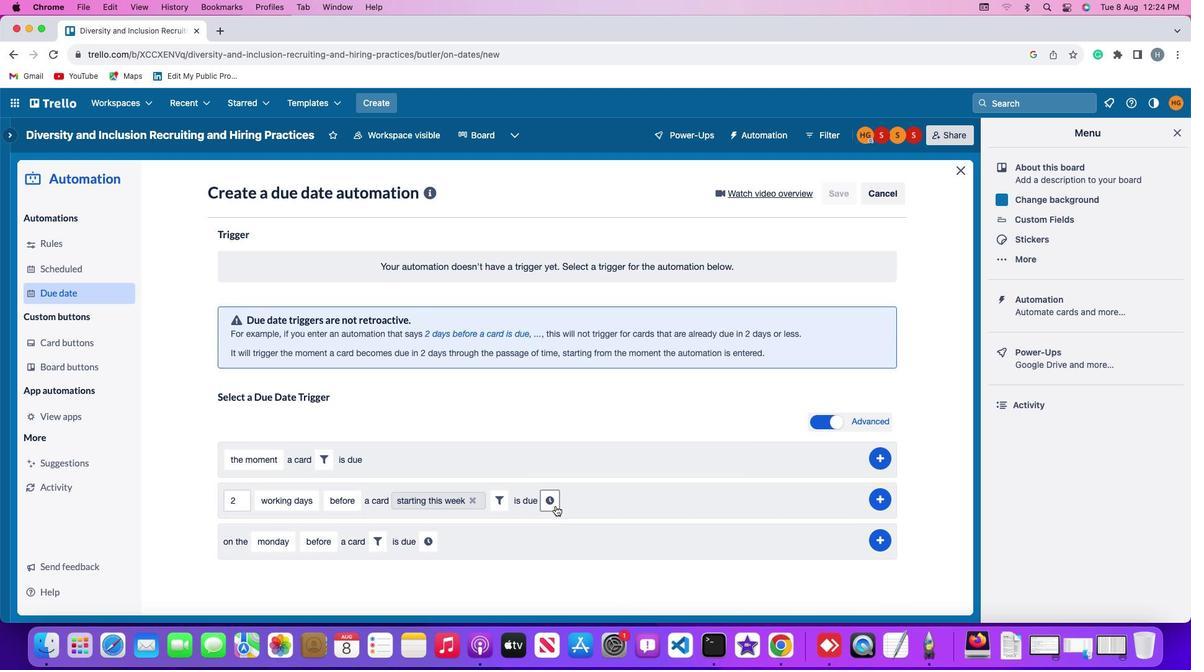 
Action: Mouse moved to (576, 500)
Screenshot: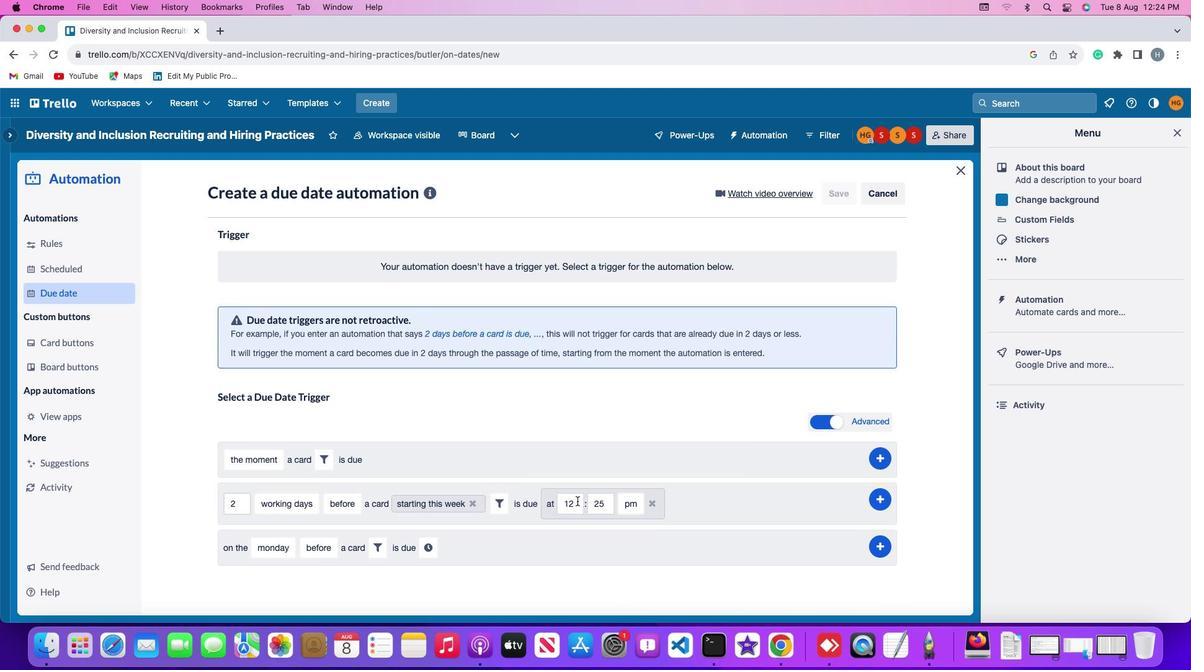 
Action: Mouse pressed left at (576, 500)
Screenshot: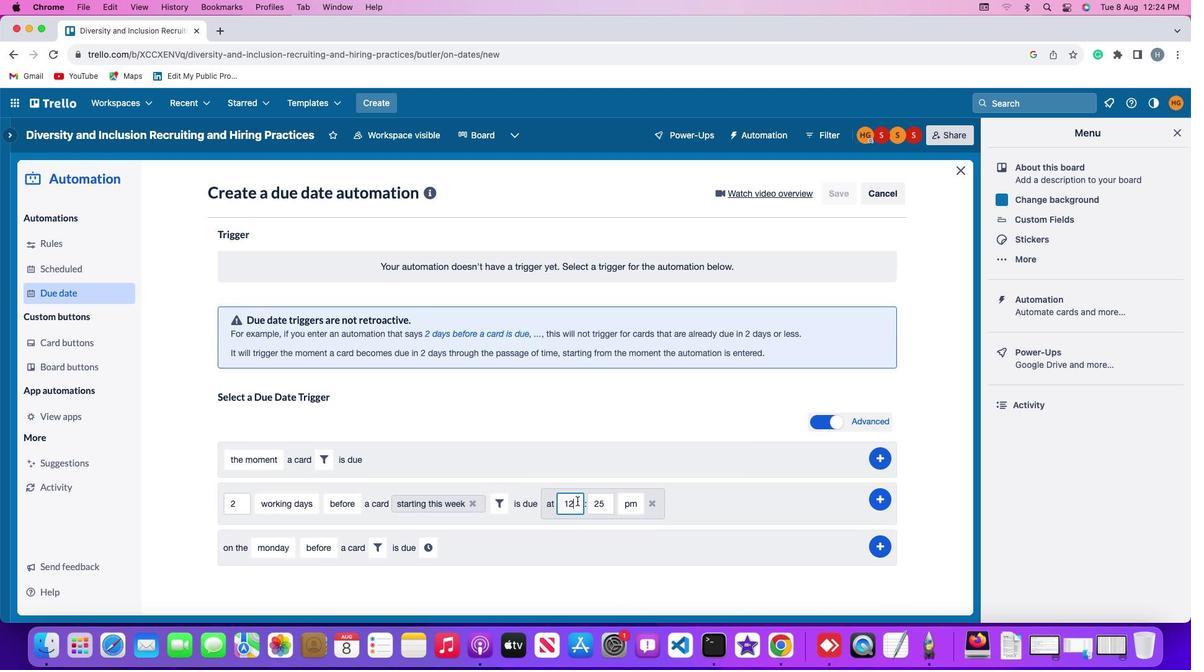 
Action: Key pressed Key.backspaceKey.backspaceKey.backspace'1''1'
Screenshot: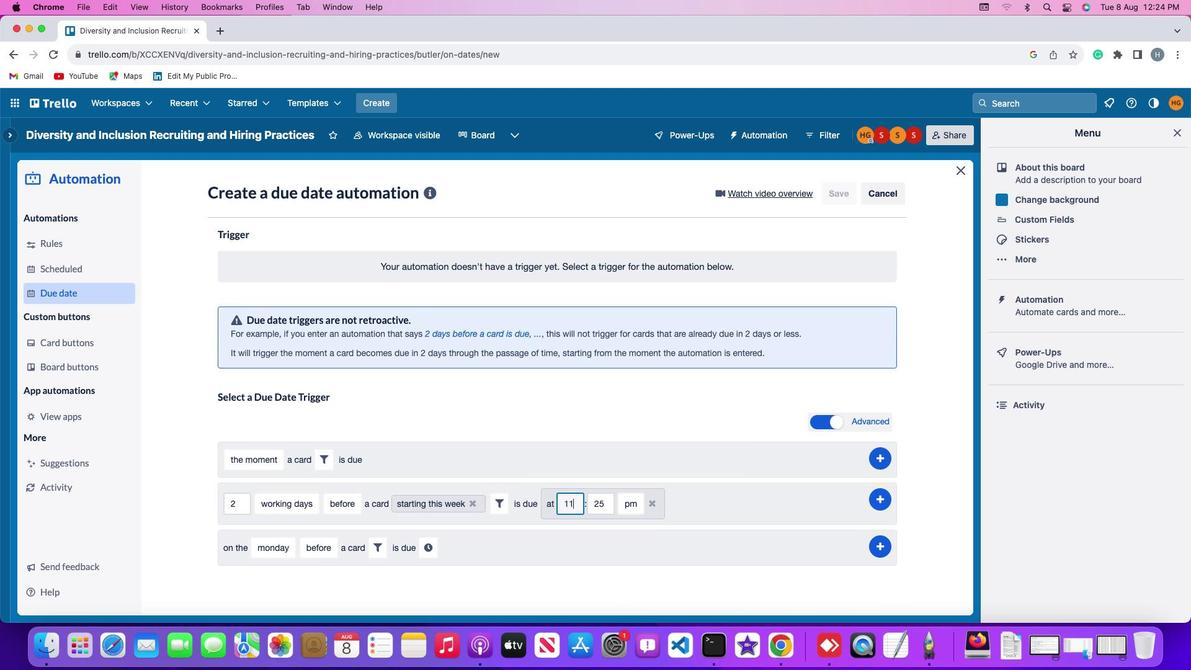
Action: Mouse moved to (604, 502)
Screenshot: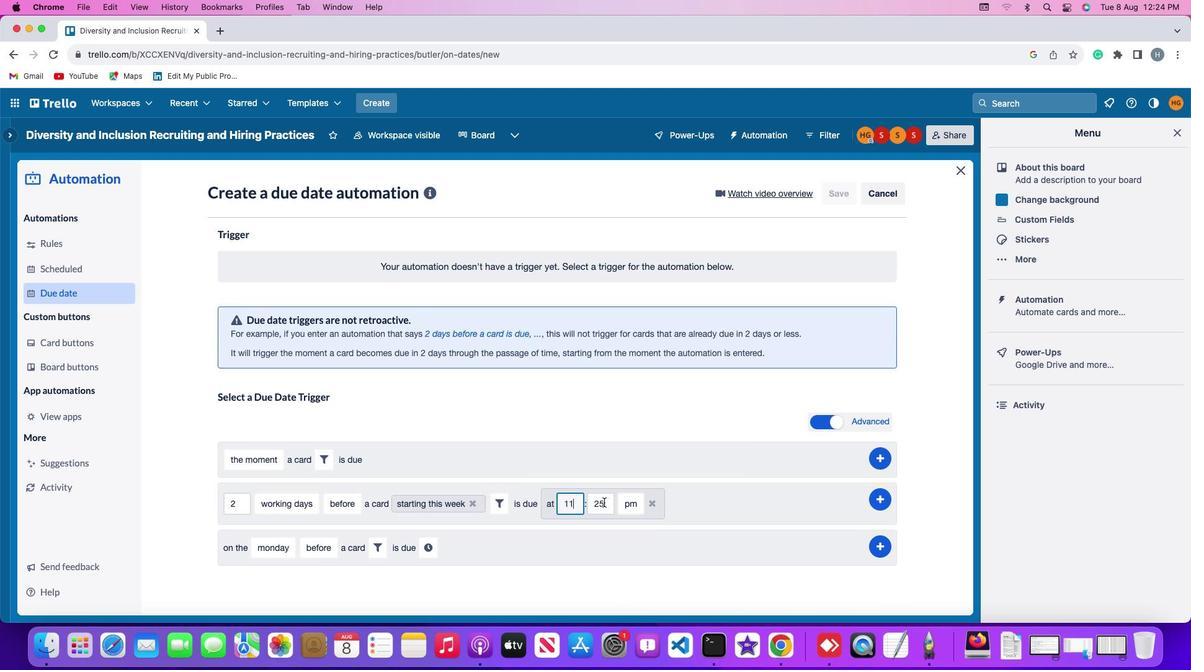 
Action: Mouse pressed left at (604, 502)
Screenshot: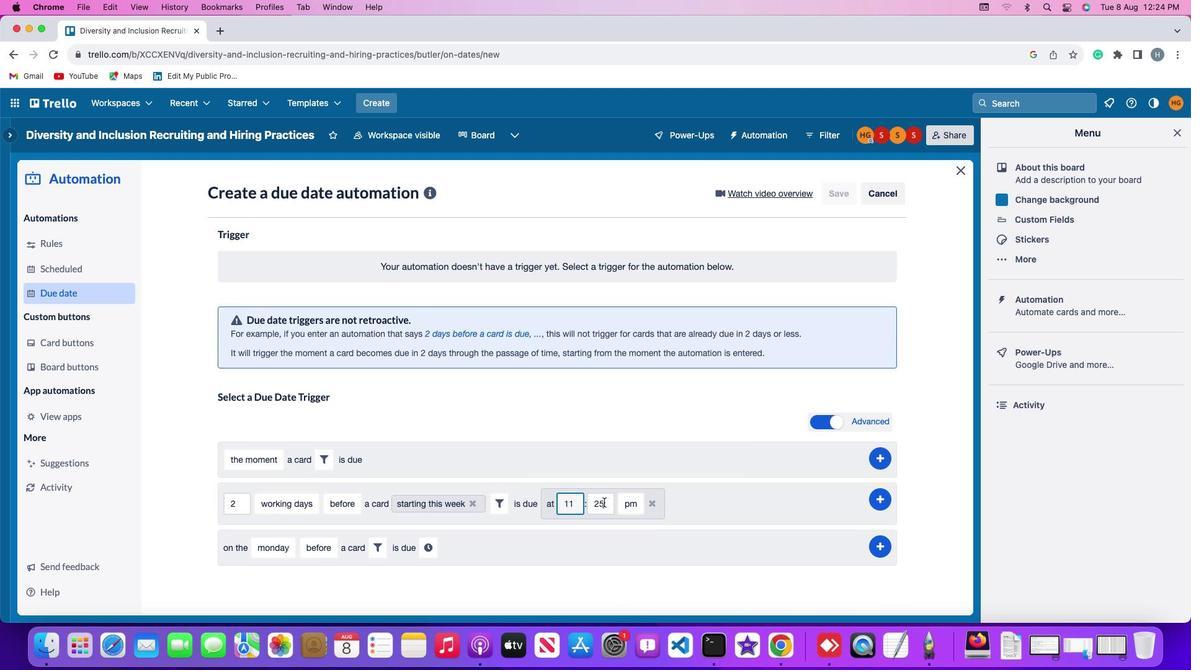 
Action: Key pressed Key.backspaceKey.backspace'0''0'
Screenshot: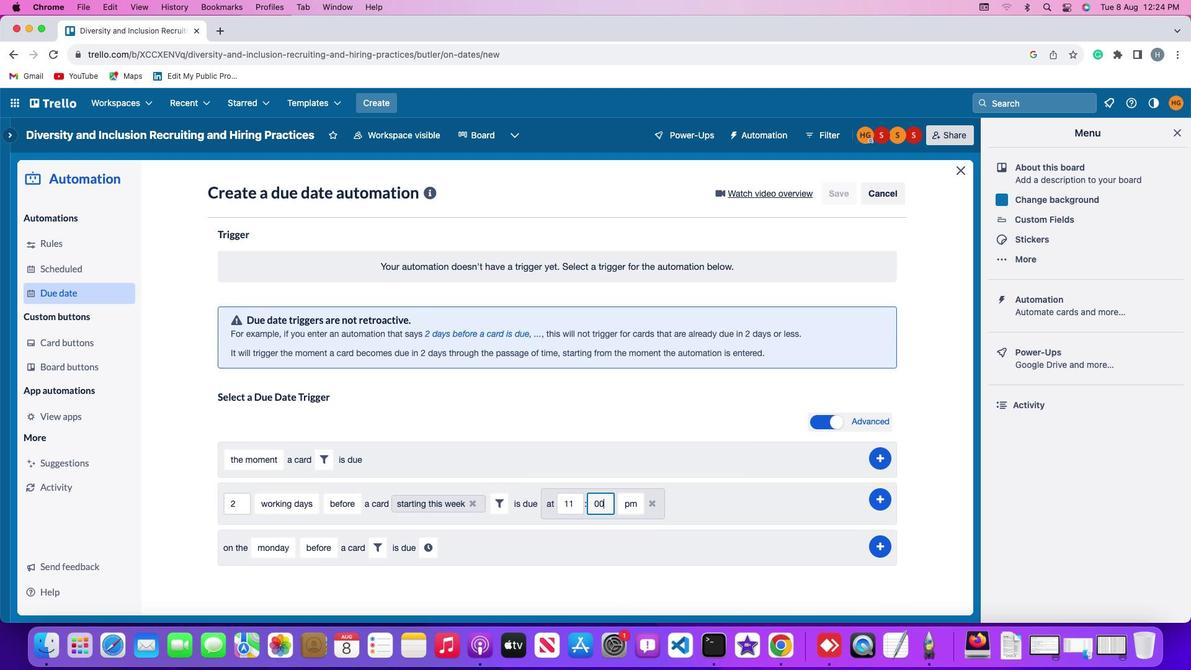 
Action: Mouse moved to (628, 505)
Screenshot: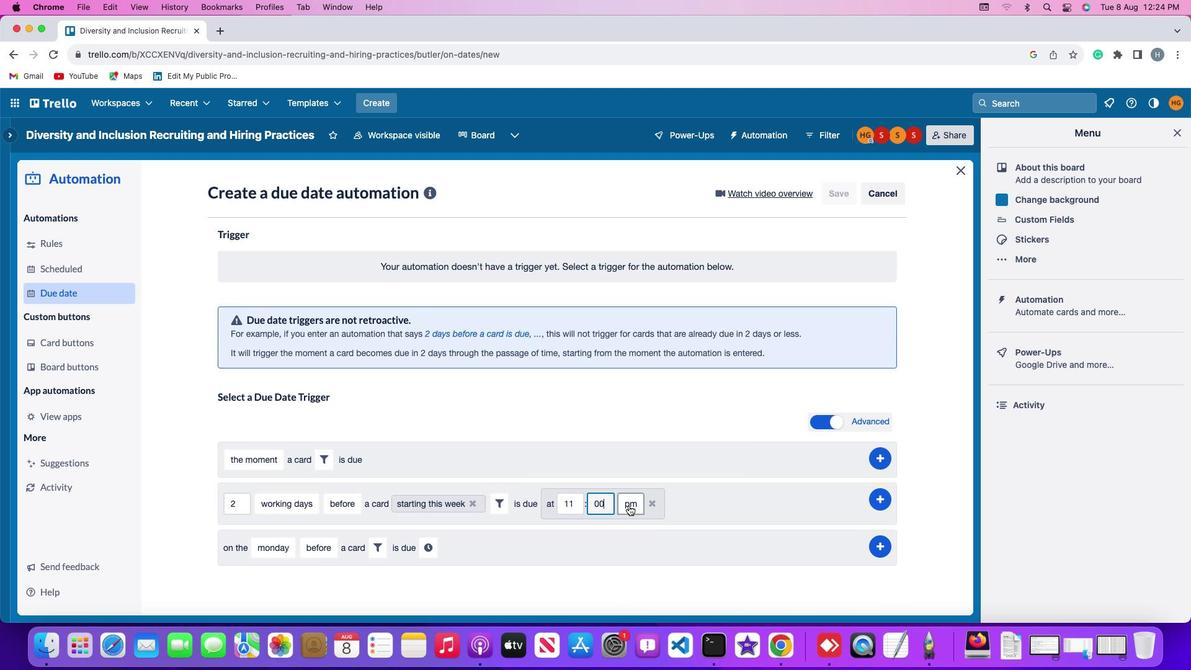 
Action: Mouse pressed left at (628, 505)
Screenshot: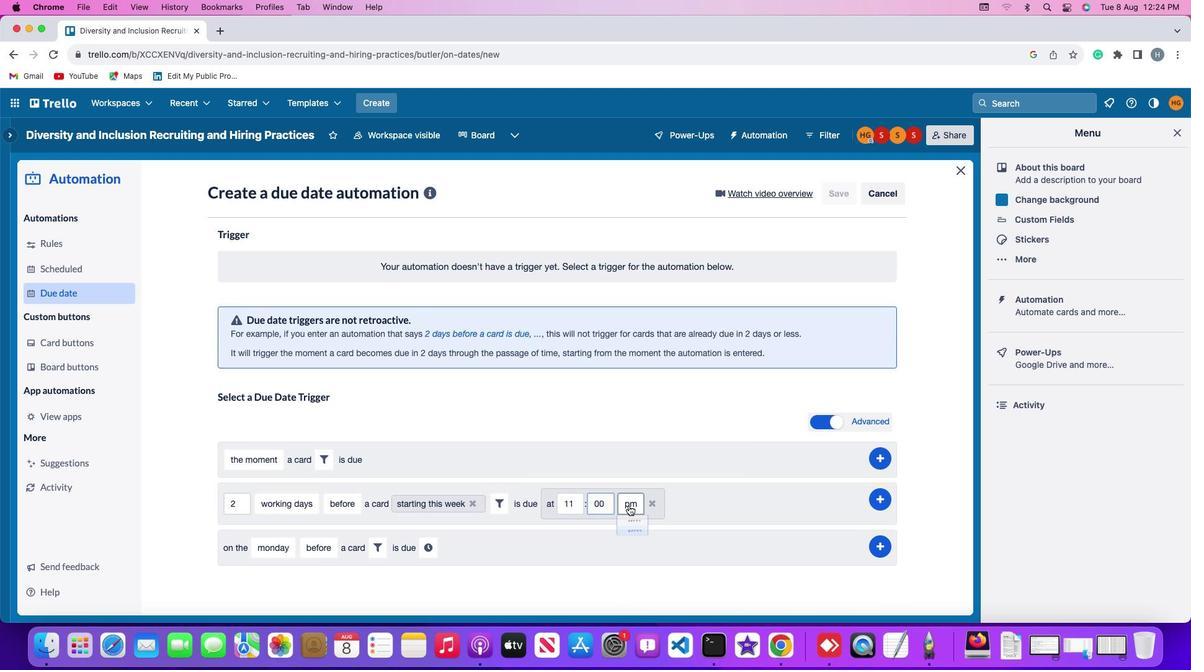 
Action: Mouse moved to (630, 531)
Screenshot: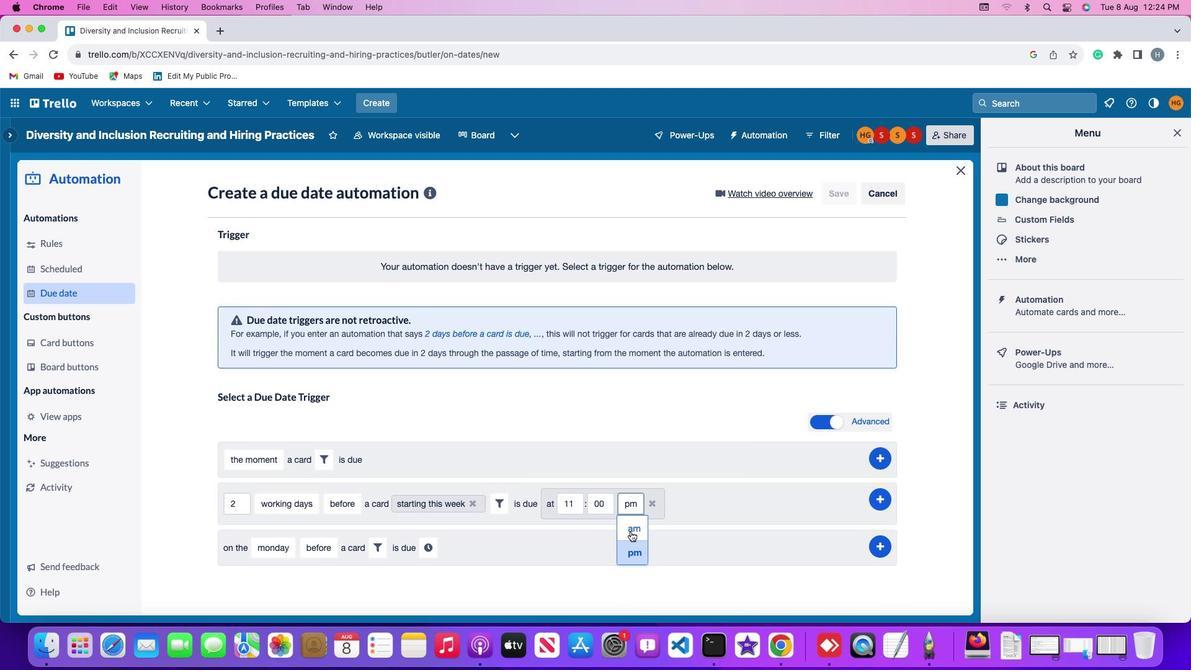 
Action: Mouse pressed left at (630, 531)
Screenshot: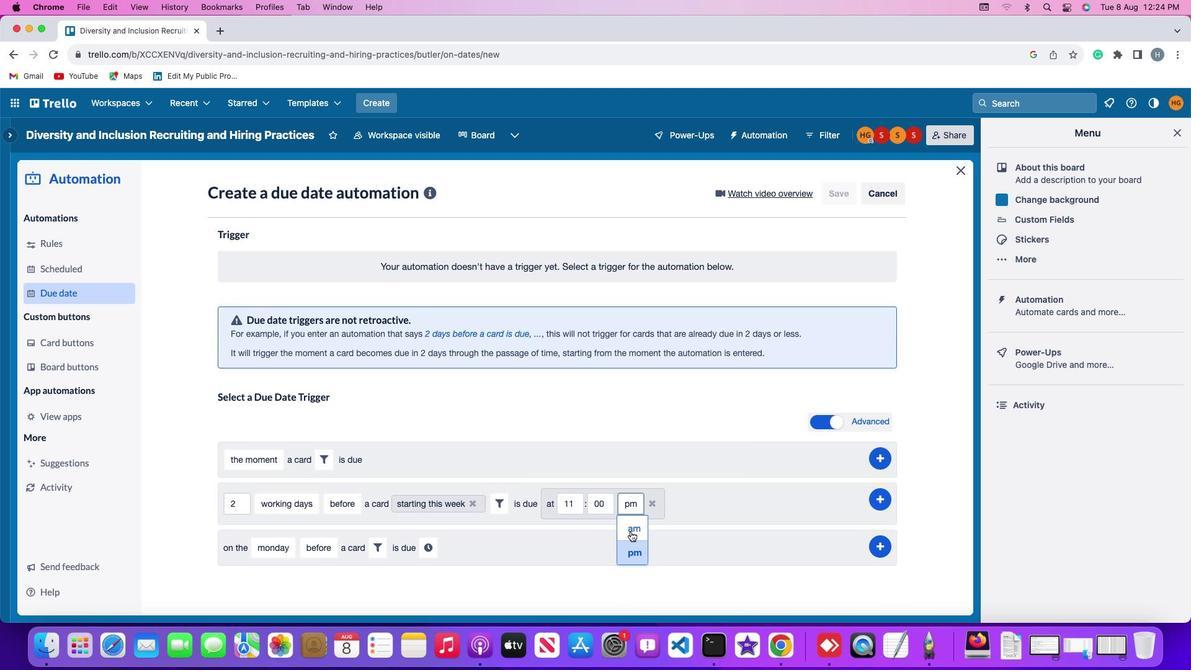 
Action: Mouse moved to (876, 498)
Screenshot: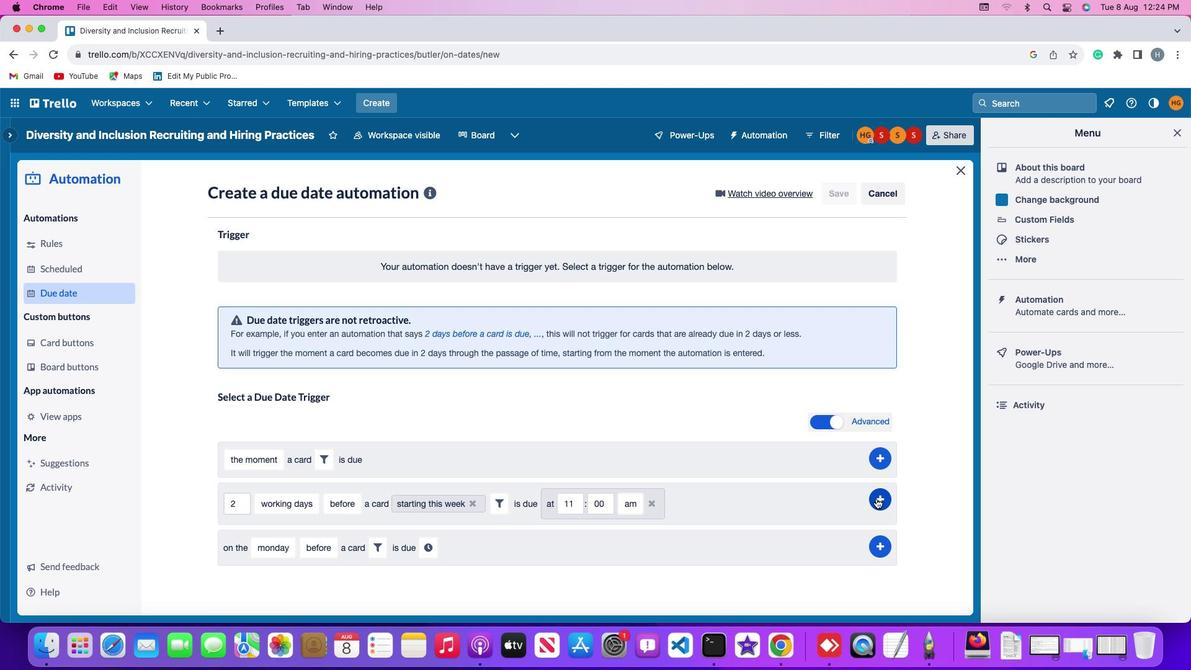 
Action: Mouse pressed left at (876, 498)
Screenshot: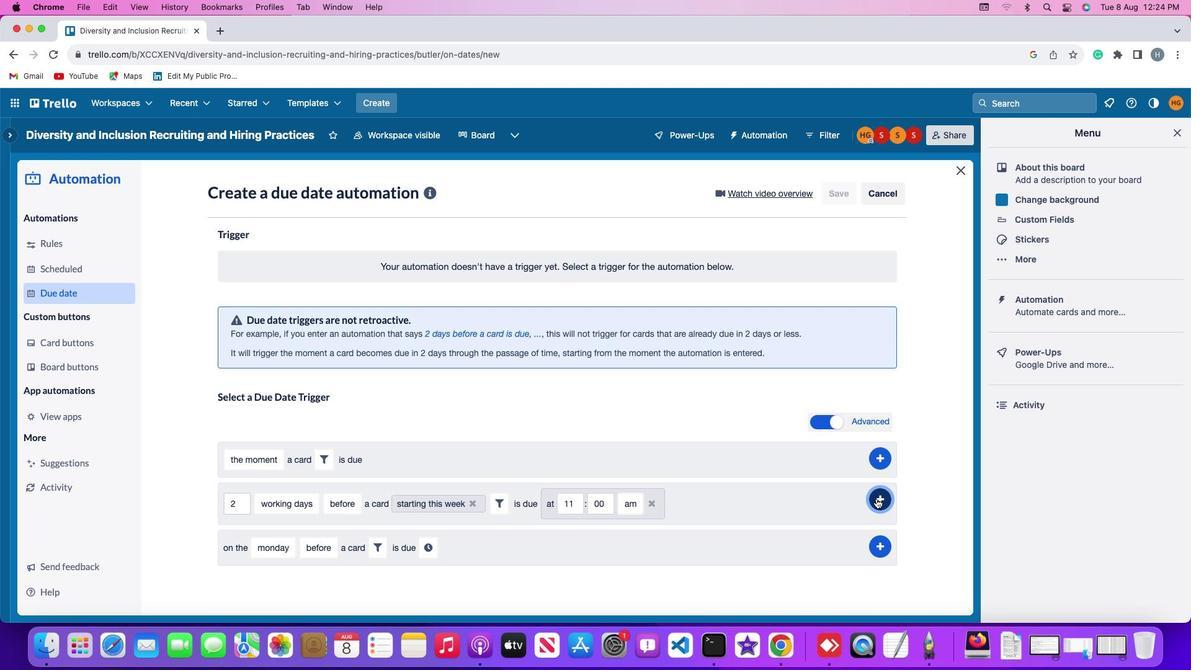 
Action: Mouse moved to (927, 356)
Screenshot: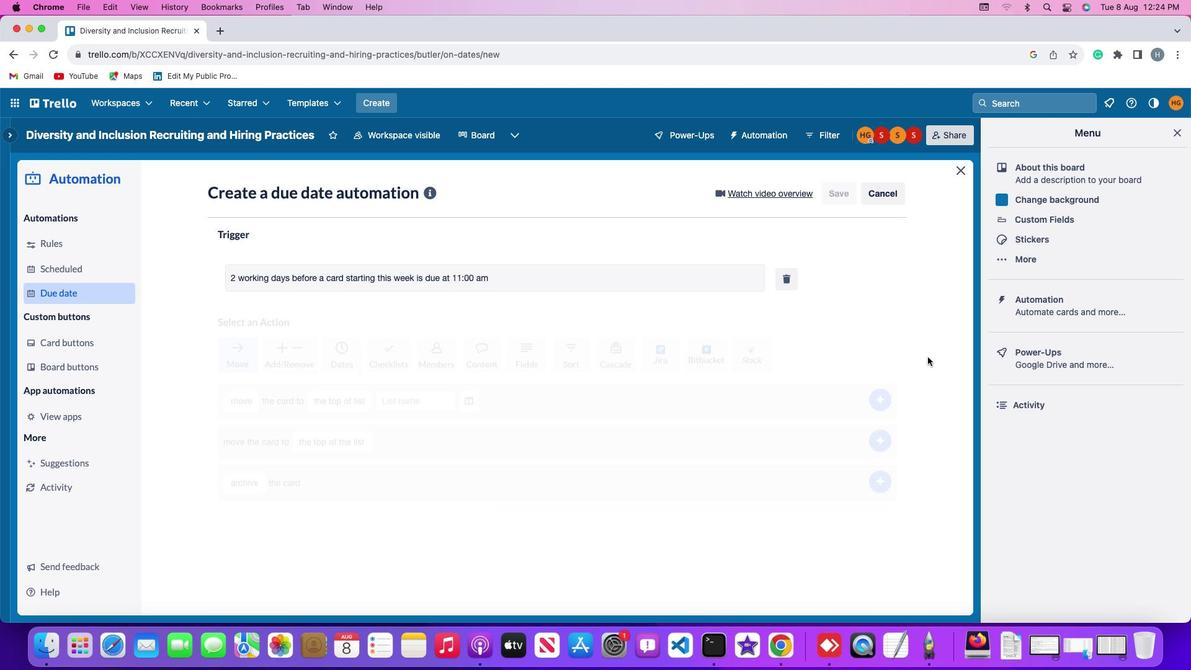 
